 Task: Look for space in Linxi, China from 2nd September, 2023 to 10th September, 2023 for 1 adult in price range Rs.5000 to Rs.16000. Place can be private room with 1  bedroom having 1 bed and 1 bathroom. Property type can be house, flat, guest house, hotel. Booking option can be shelf check-in. Required host language is Chinese (Simplified).
Action: Mouse moved to (434, 130)
Screenshot: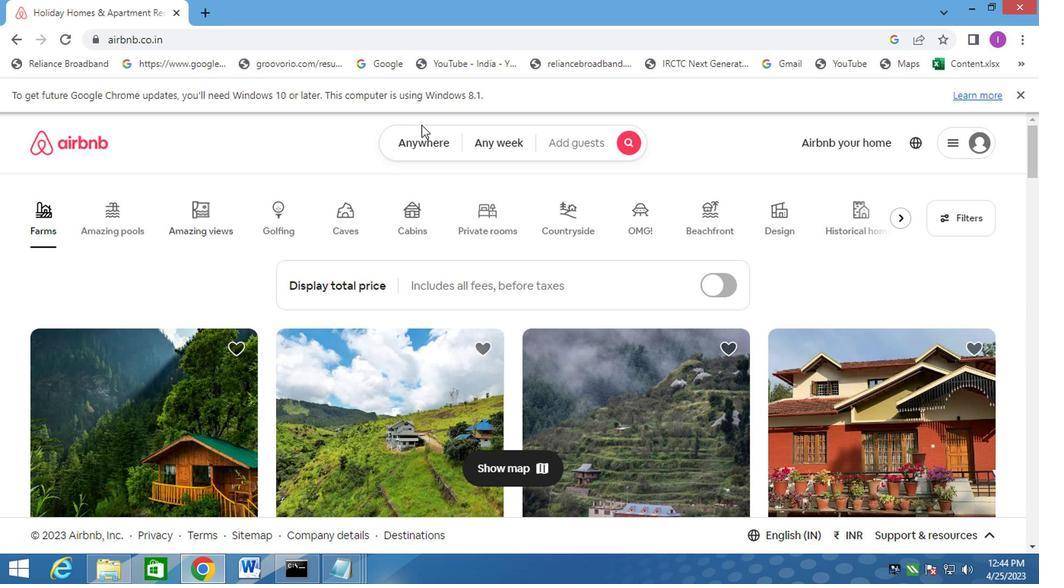 
Action: Mouse pressed left at (434, 130)
Screenshot: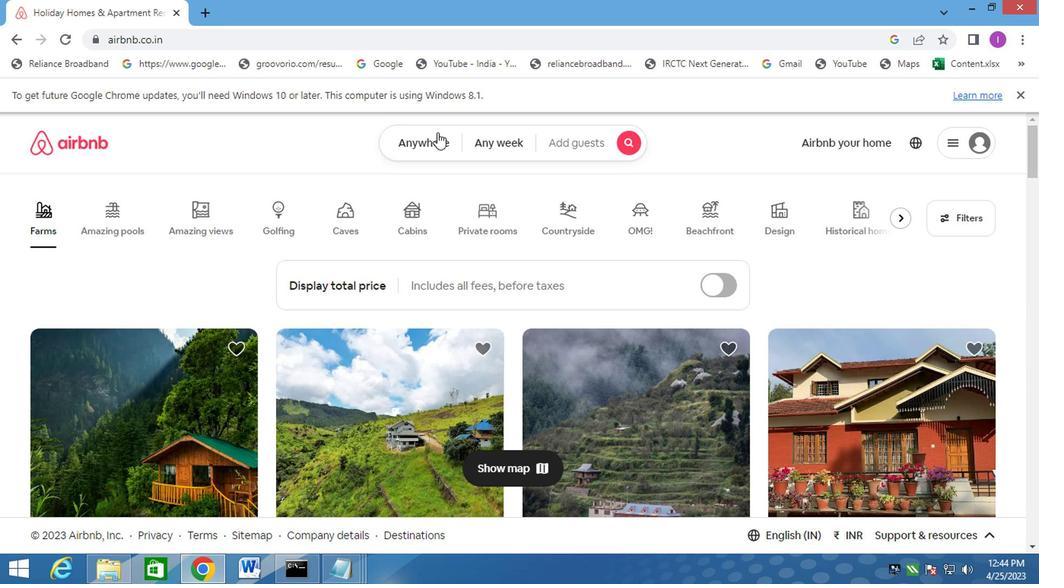 
Action: Mouse moved to (244, 204)
Screenshot: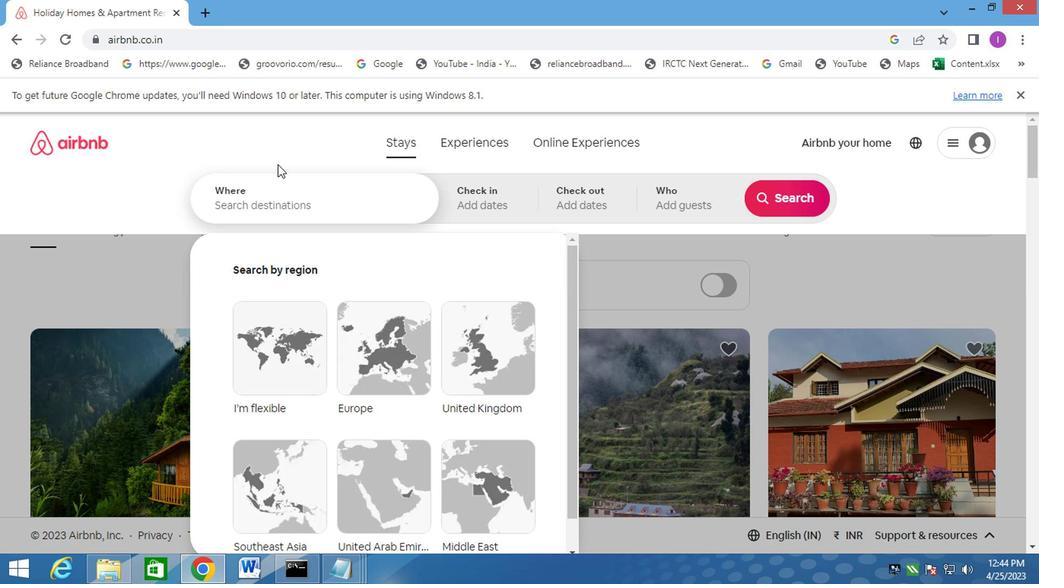
Action: Mouse pressed left at (244, 204)
Screenshot: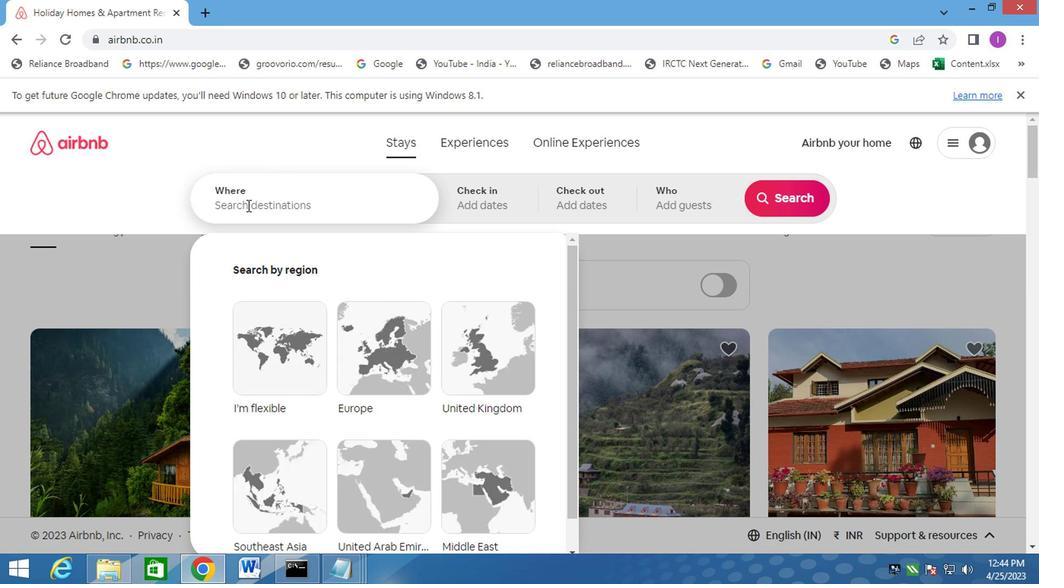 
Action: Mouse moved to (244, 204)
Screenshot: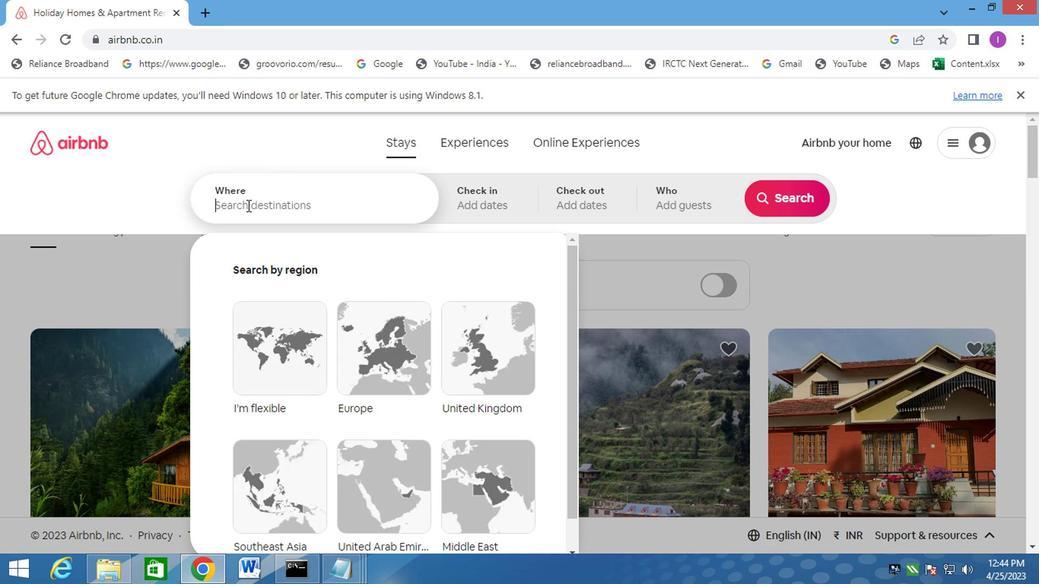 
Action: Key pressed <Key.shift><Key.shift>L
Screenshot: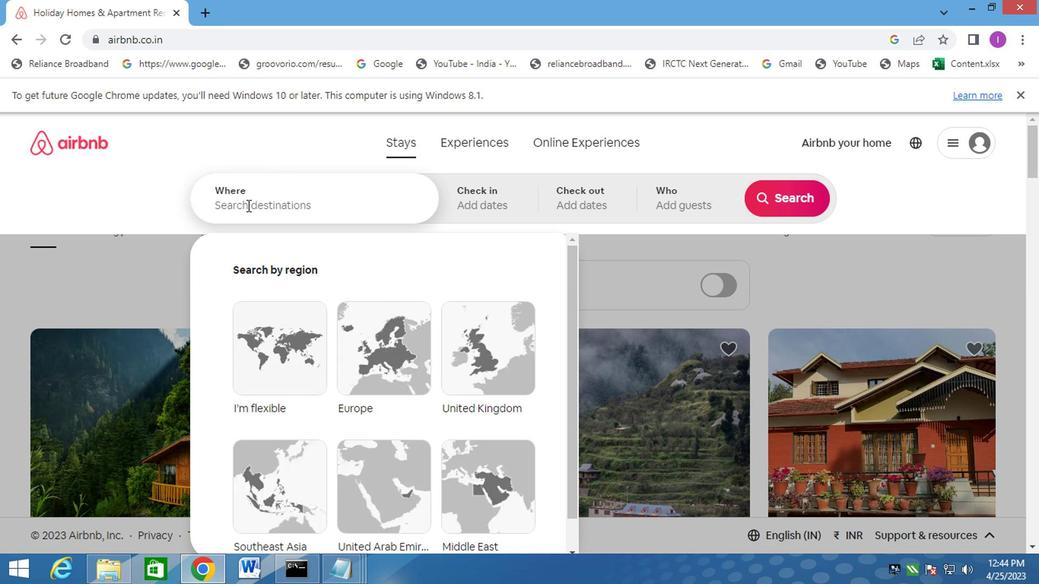 
Action: Mouse moved to (245, 204)
Screenshot: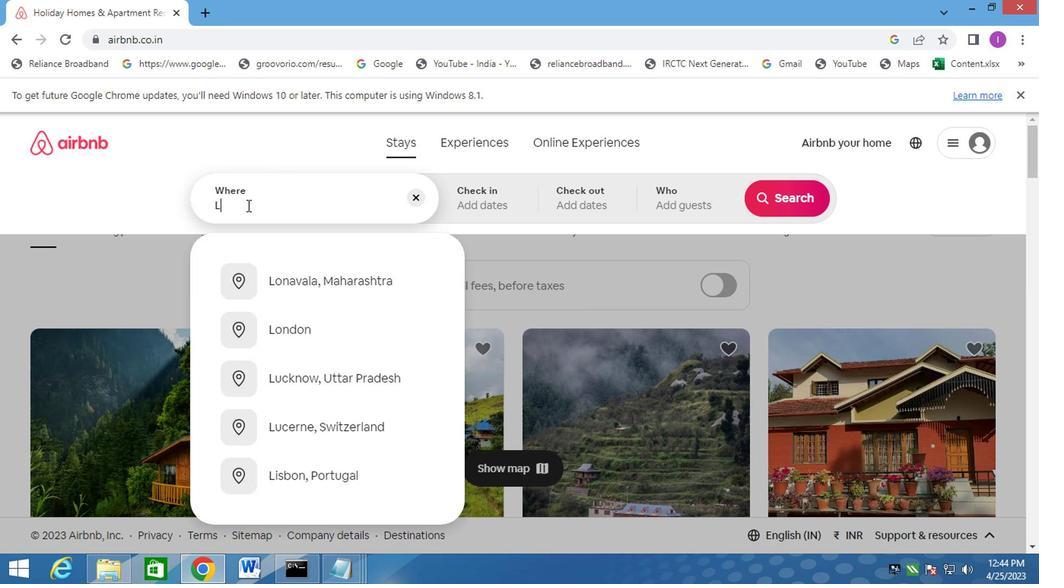 
Action: Key pressed INXI,CHINA
Screenshot: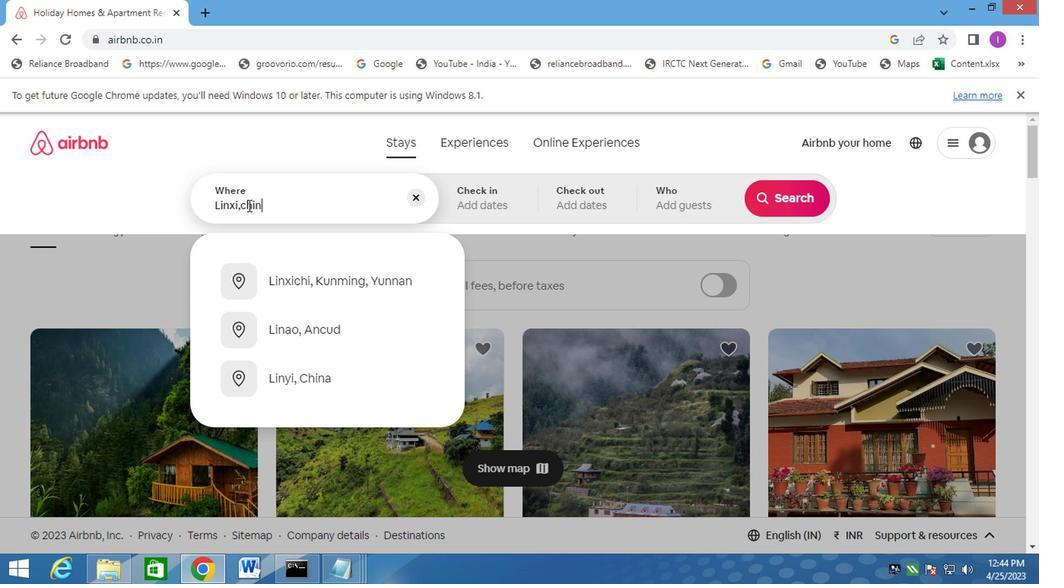 
Action: Mouse moved to (525, 208)
Screenshot: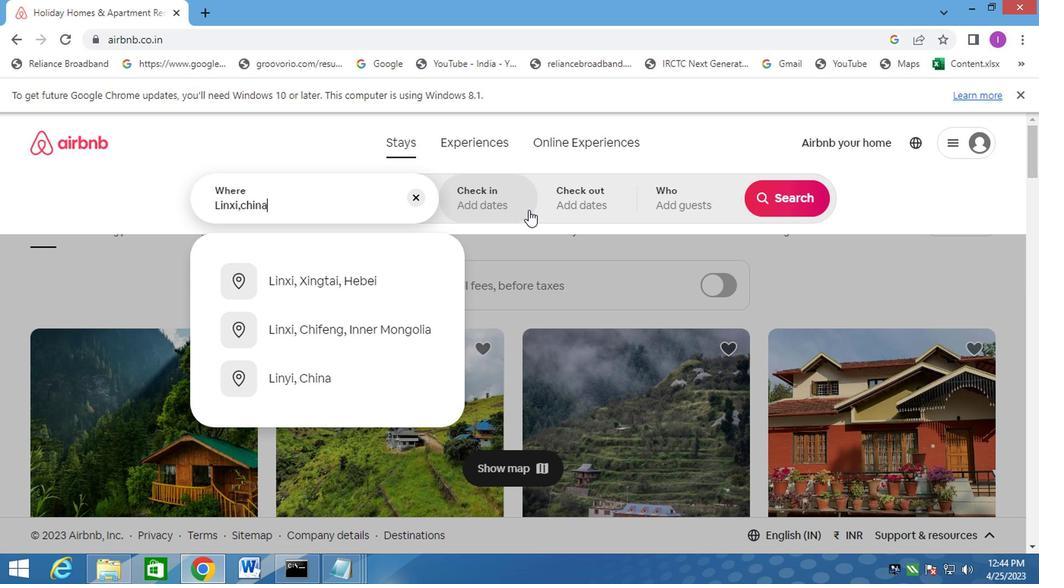 
Action: Mouse pressed left at (525, 208)
Screenshot: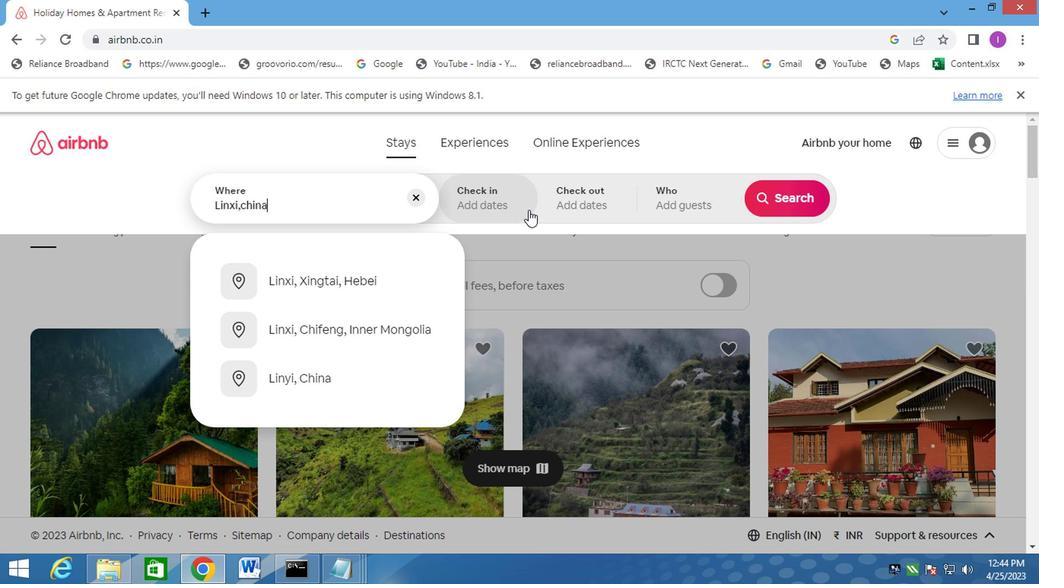 
Action: Mouse moved to (777, 320)
Screenshot: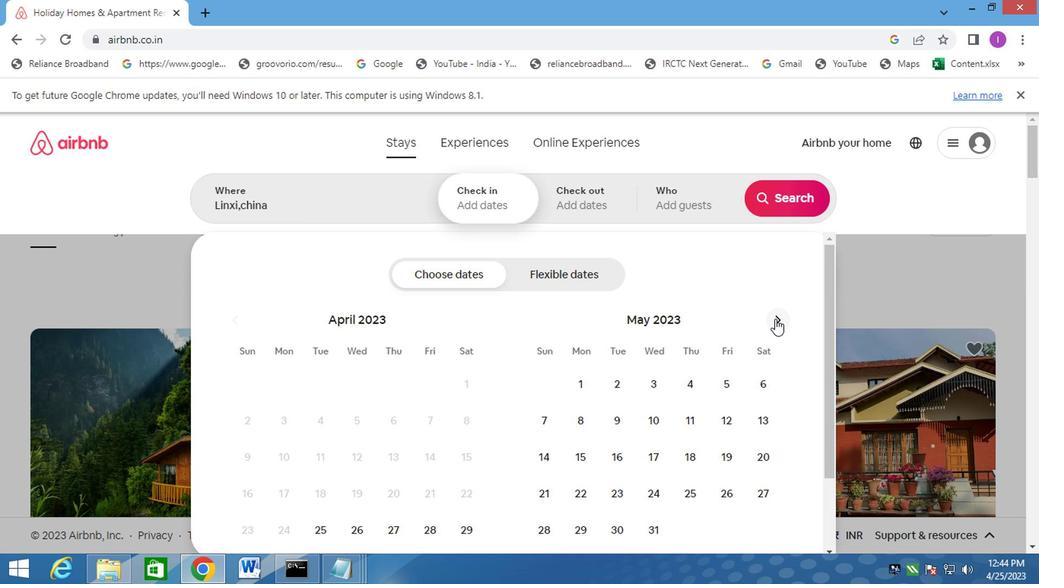 
Action: Mouse pressed left at (777, 320)
Screenshot: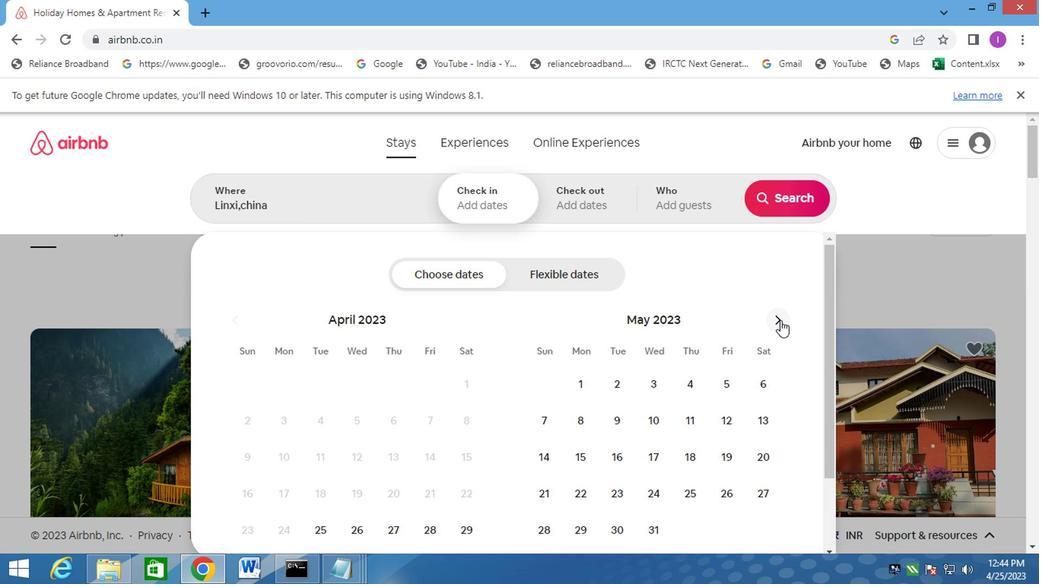
Action: Mouse pressed left at (777, 320)
Screenshot: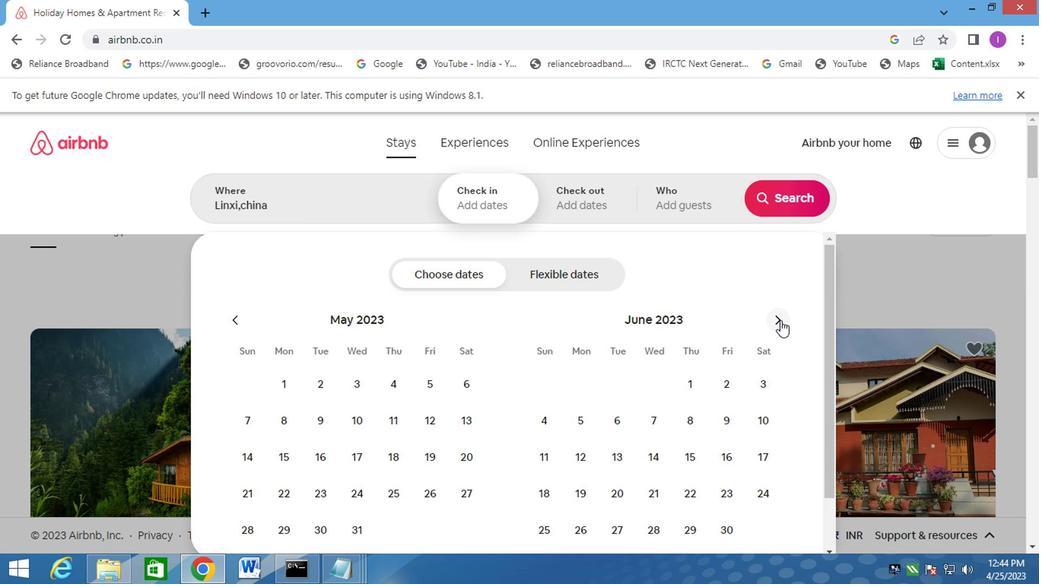 
Action: Mouse moved to (778, 320)
Screenshot: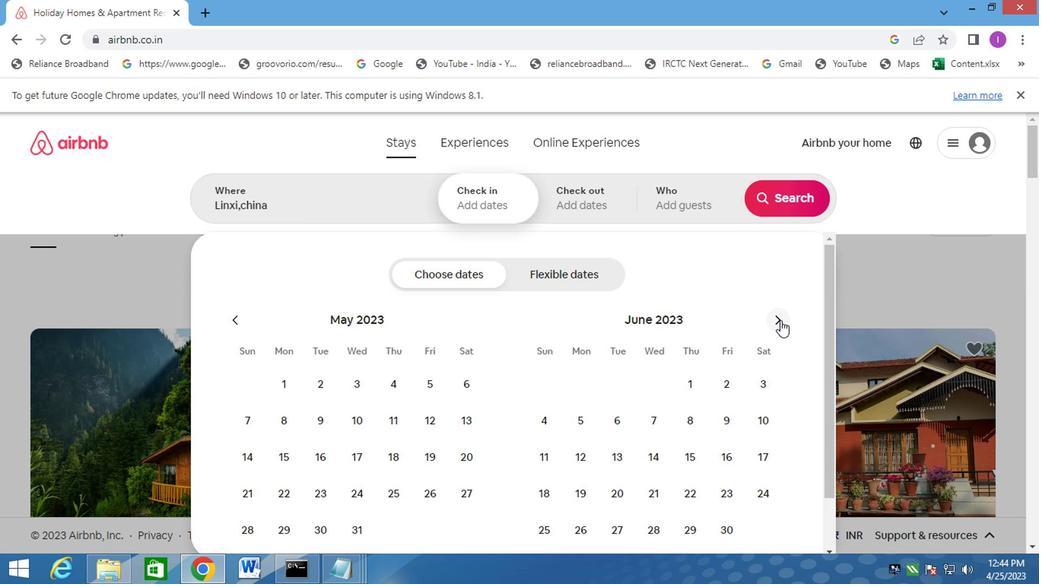 
Action: Mouse pressed left at (778, 320)
Screenshot: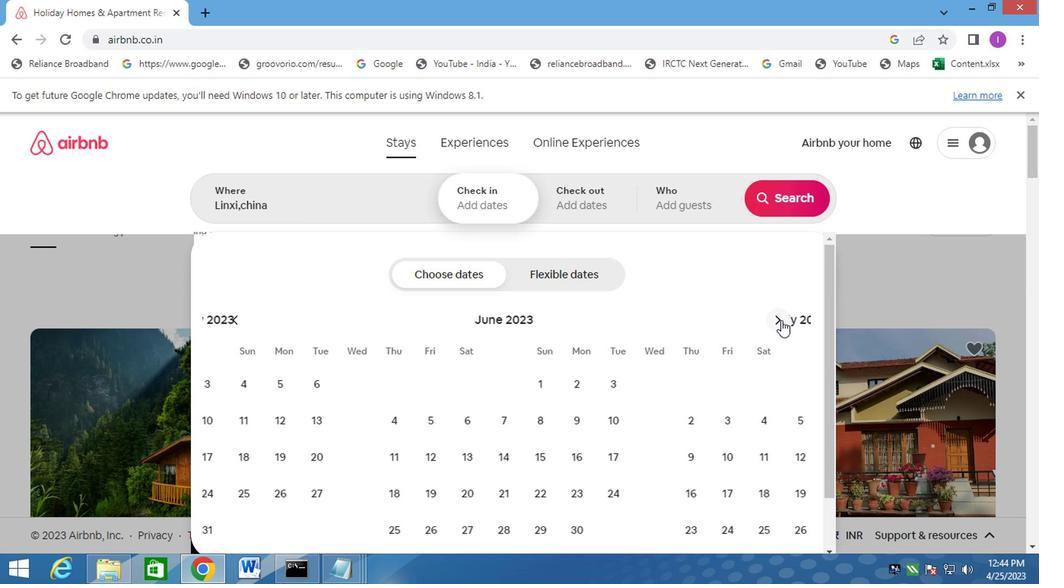 
Action: Mouse pressed left at (778, 320)
Screenshot: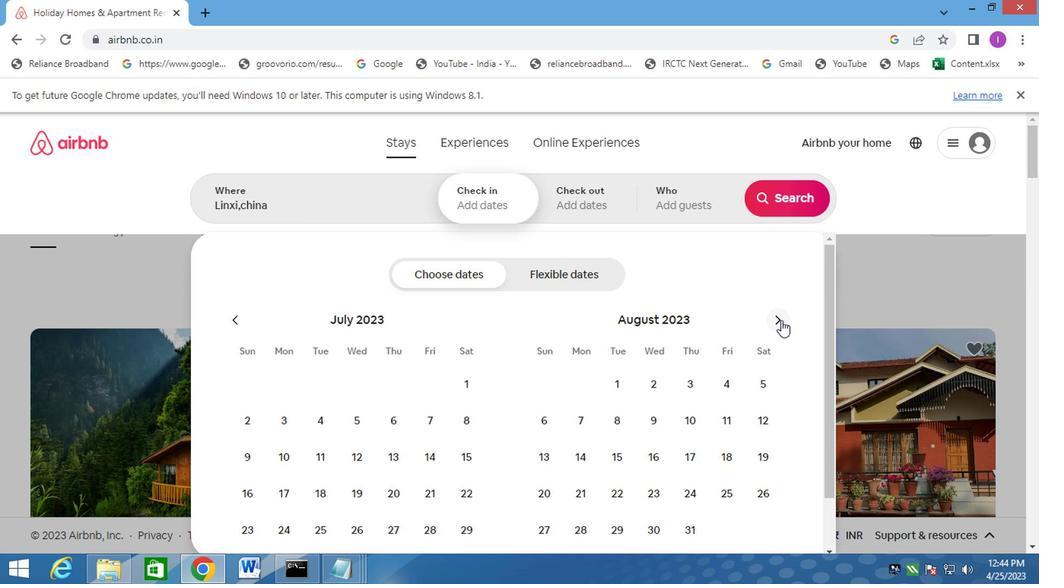 
Action: Mouse moved to (769, 387)
Screenshot: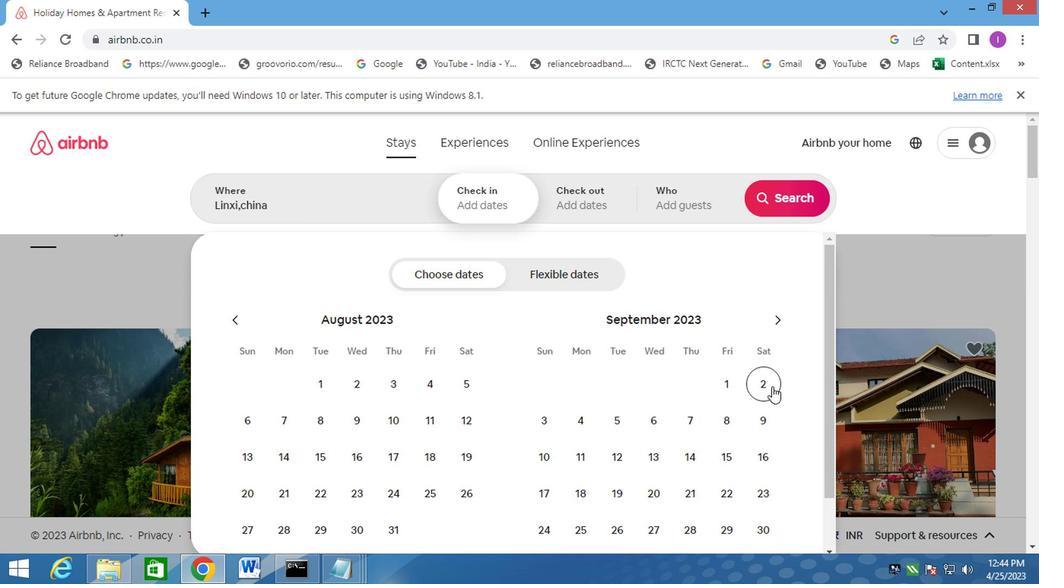 
Action: Mouse pressed left at (769, 387)
Screenshot: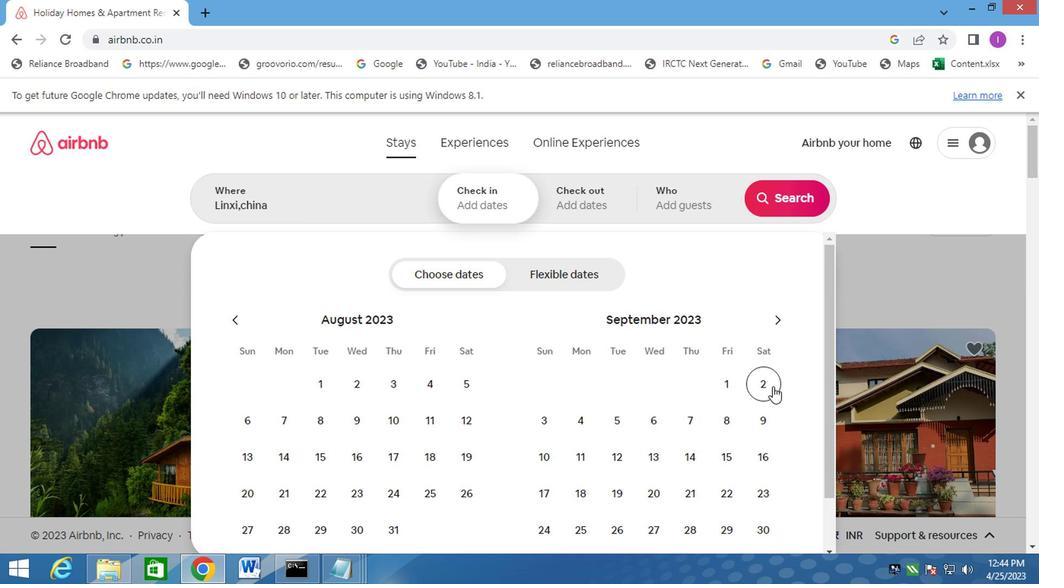 
Action: Mouse moved to (541, 467)
Screenshot: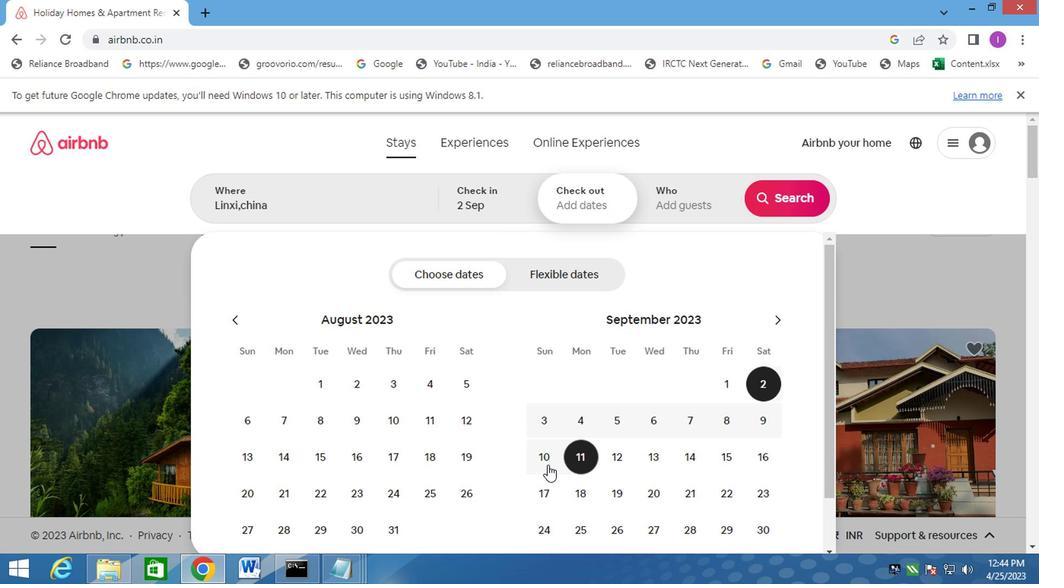 
Action: Mouse pressed left at (541, 467)
Screenshot: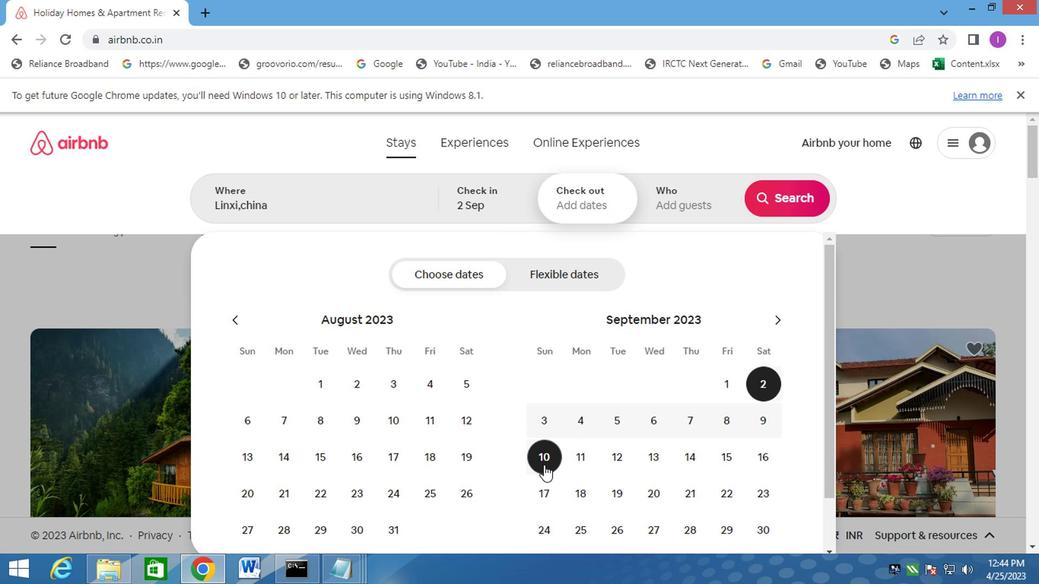 
Action: Mouse moved to (688, 204)
Screenshot: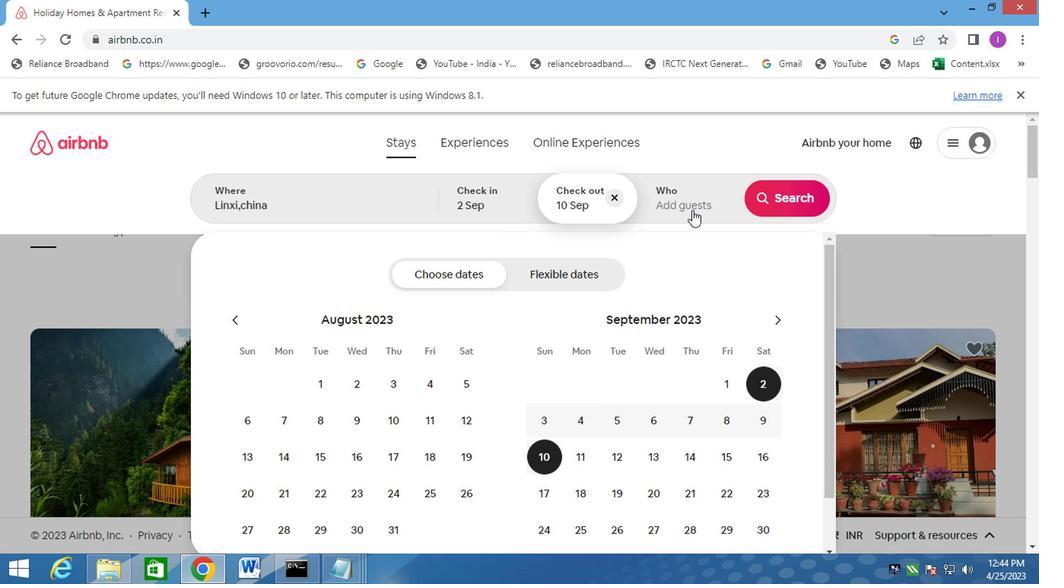 
Action: Mouse pressed left at (688, 204)
Screenshot: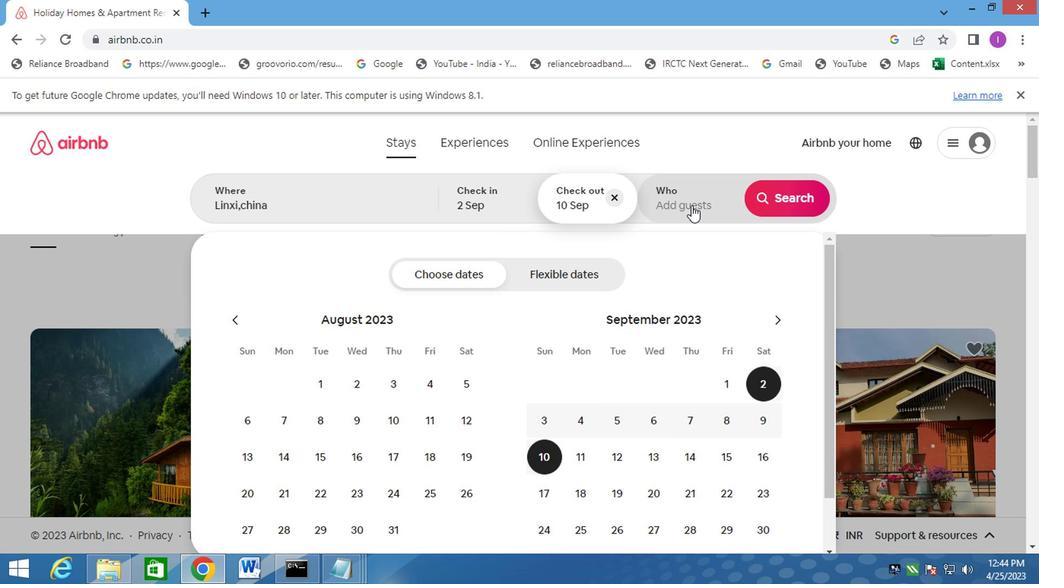 
Action: Mouse moved to (786, 281)
Screenshot: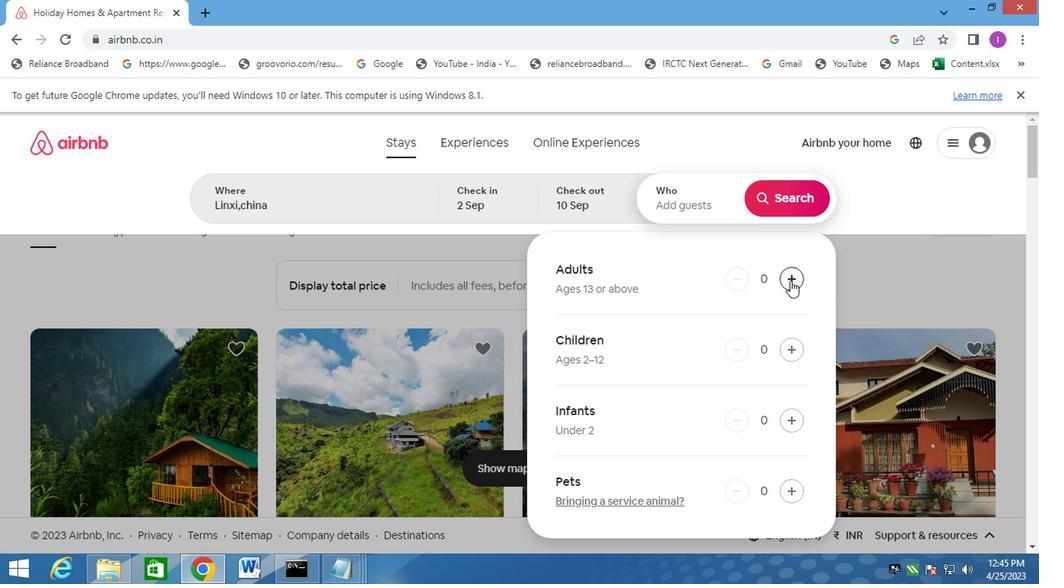 
Action: Mouse pressed left at (786, 281)
Screenshot: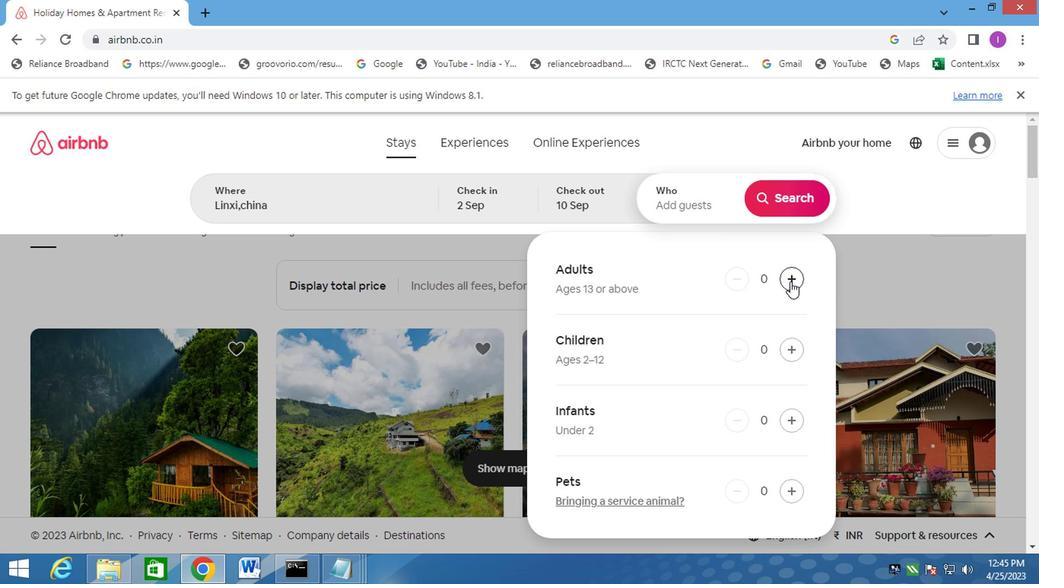 
Action: Mouse moved to (776, 198)
Screenshot: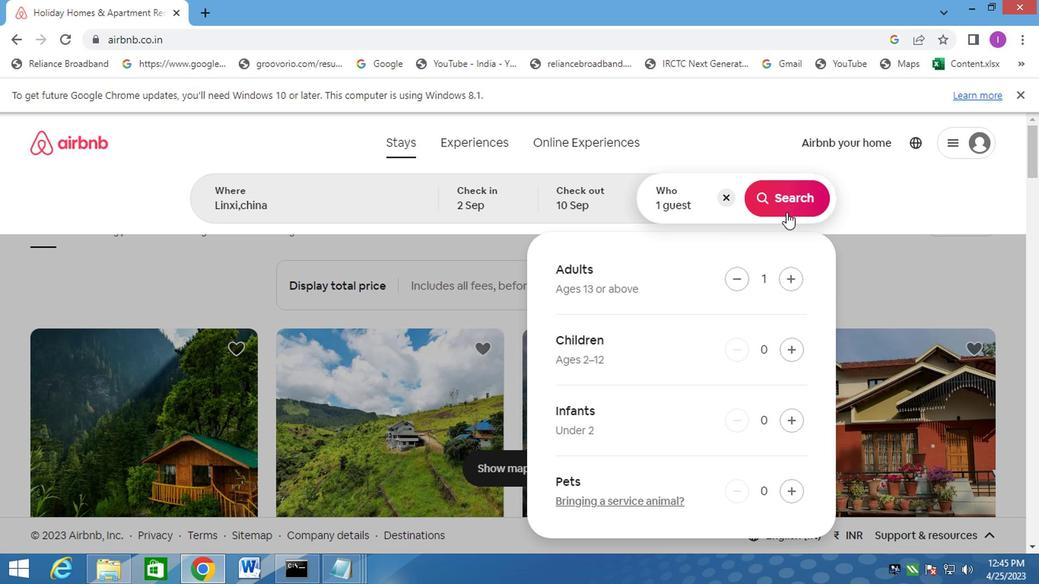 
Action: Mouse pressed left at (776, 198)
Screenshot: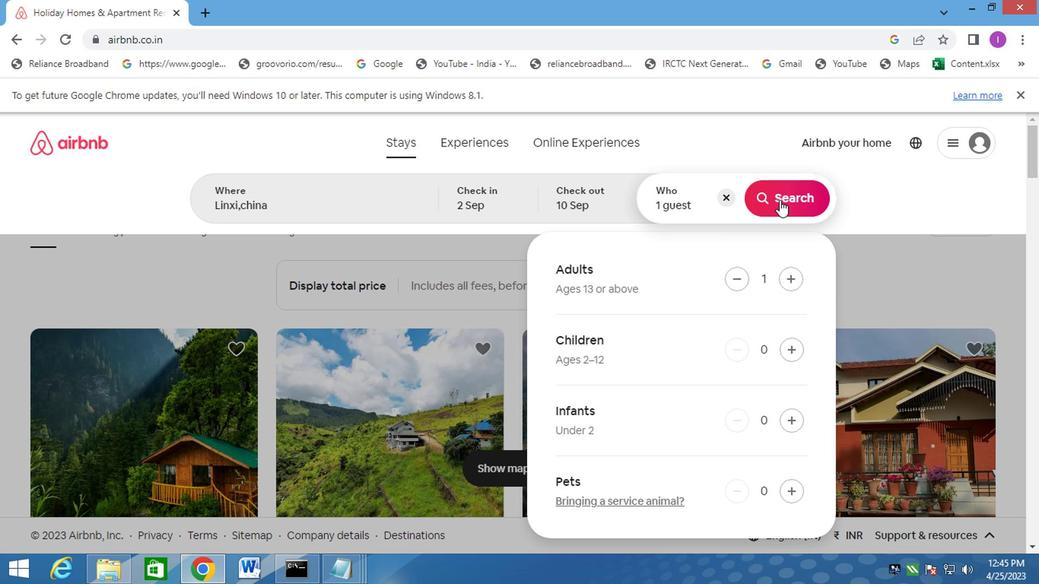 
Action: Mouse moved to (971, 199)
Screenshot: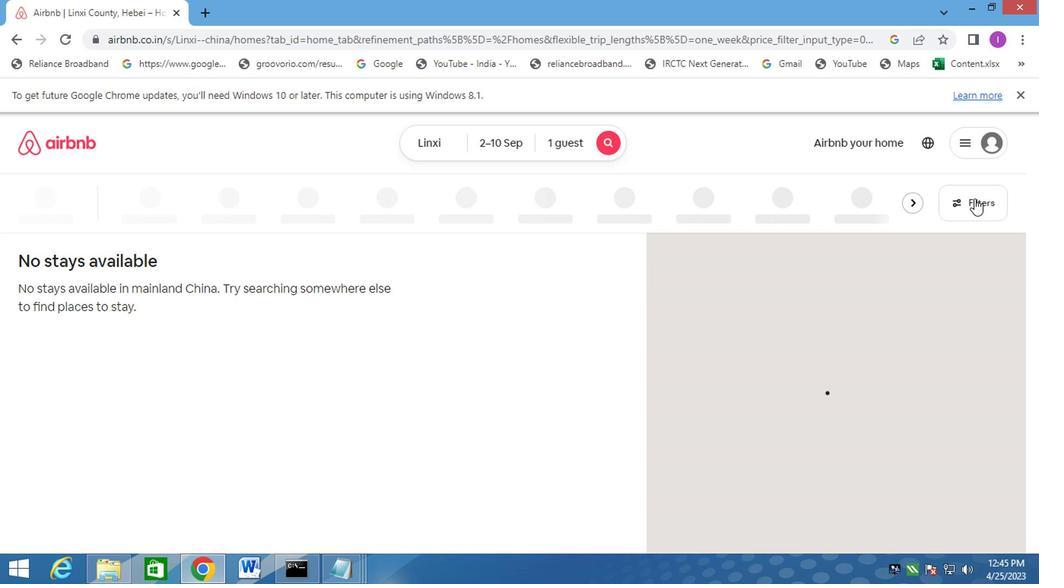 
Action: Mouse pressed left at (971, 199)
Screenshot: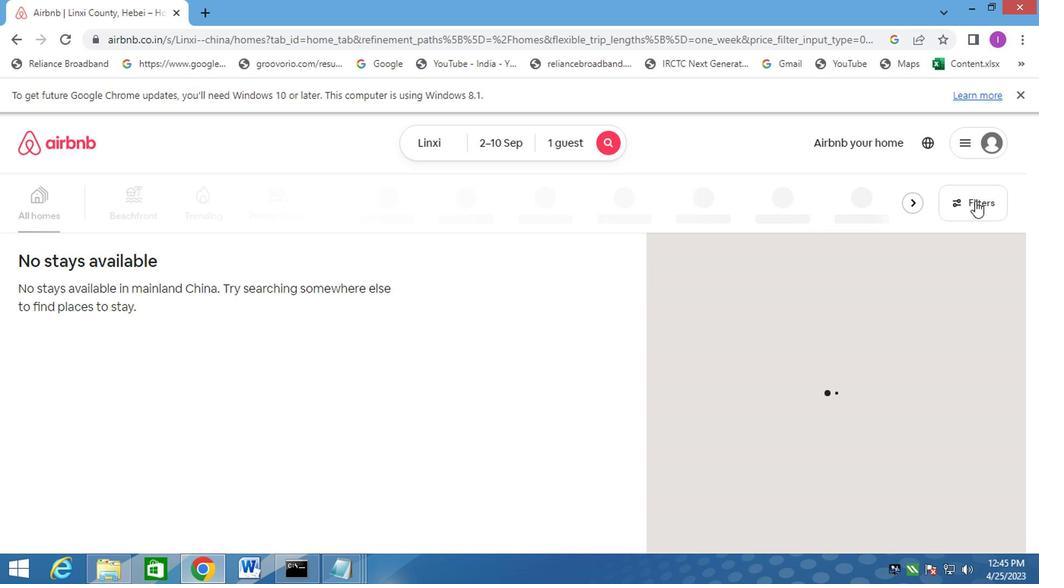 
Action: Mouse moved to (315, 294)
Screenshot: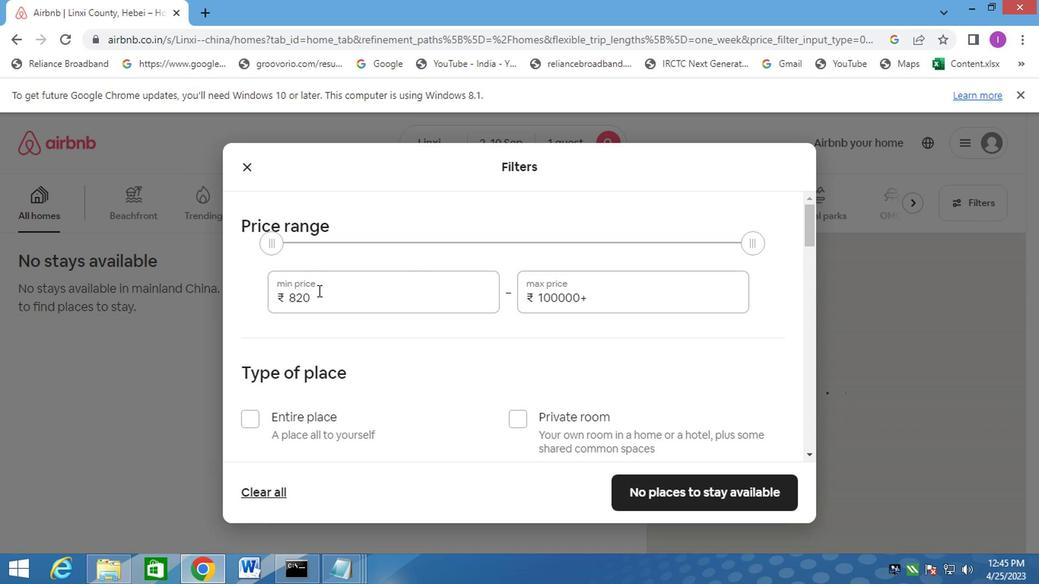 
Action: Mouse pressed left at (315, 294)
Screenshot: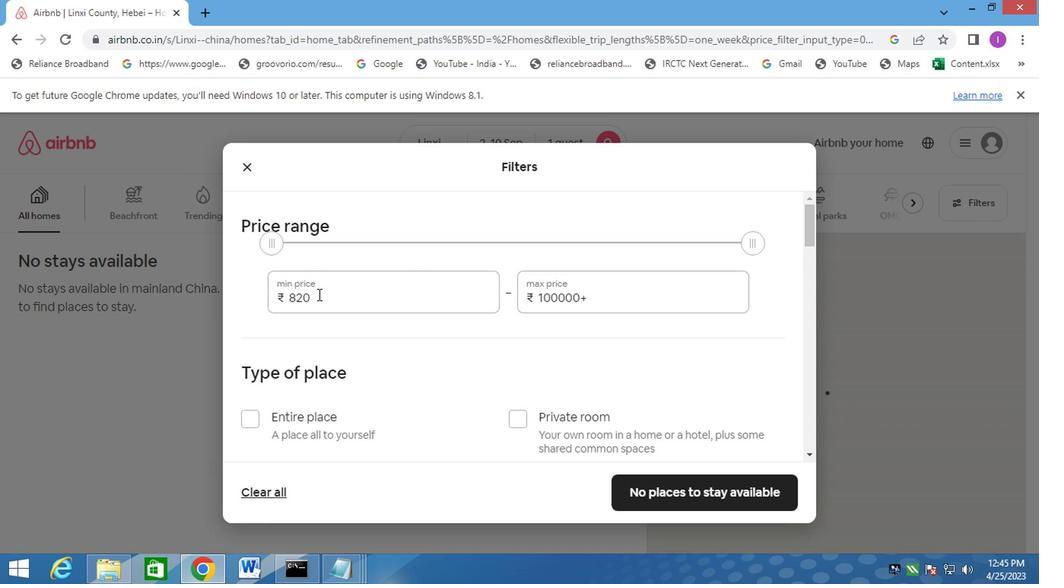 
Action: Mouse moved to (307, 296)
Screenshot: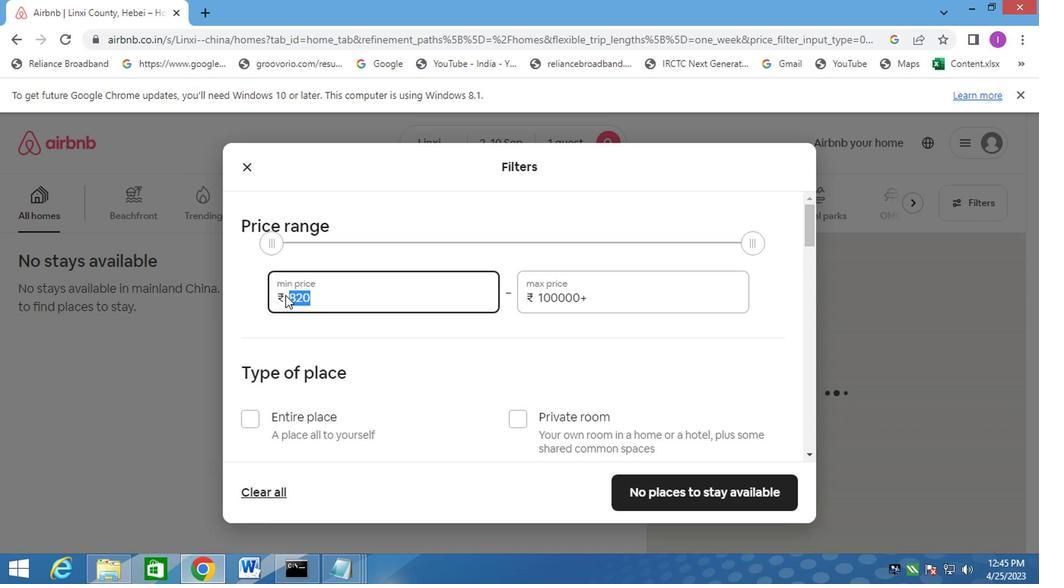 
Action: Key pressed 5000
Screenshot: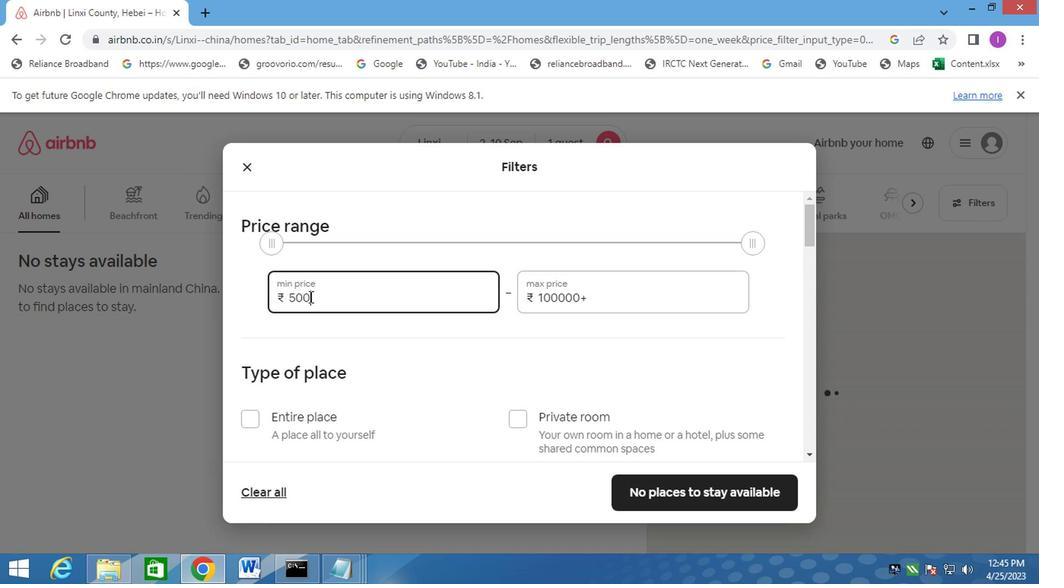 
Action: Mouse moved to (594, 294)
Screenshot: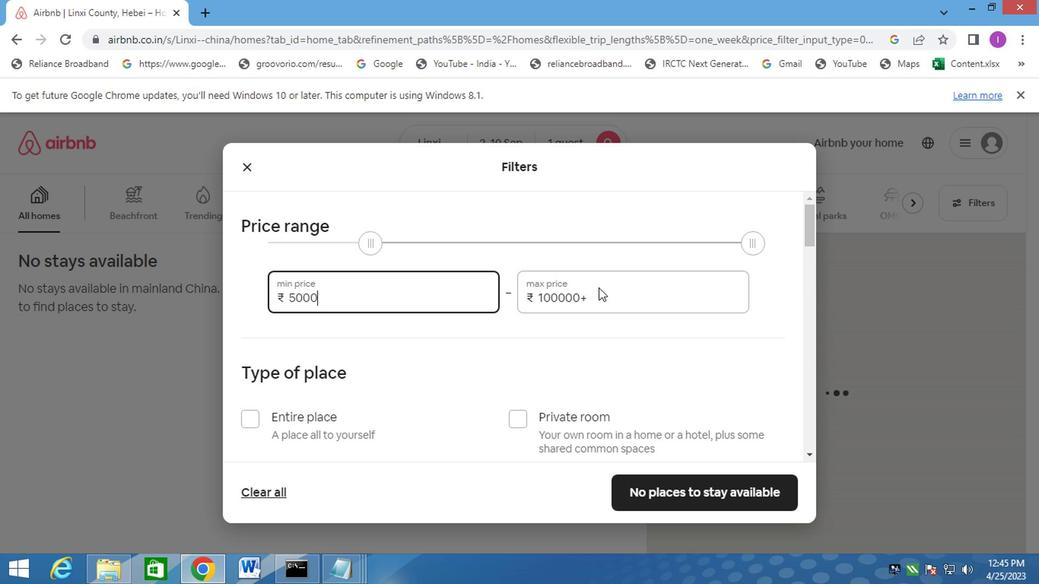 
Action: Mouse pressed left at (594, 294)
Screenshot: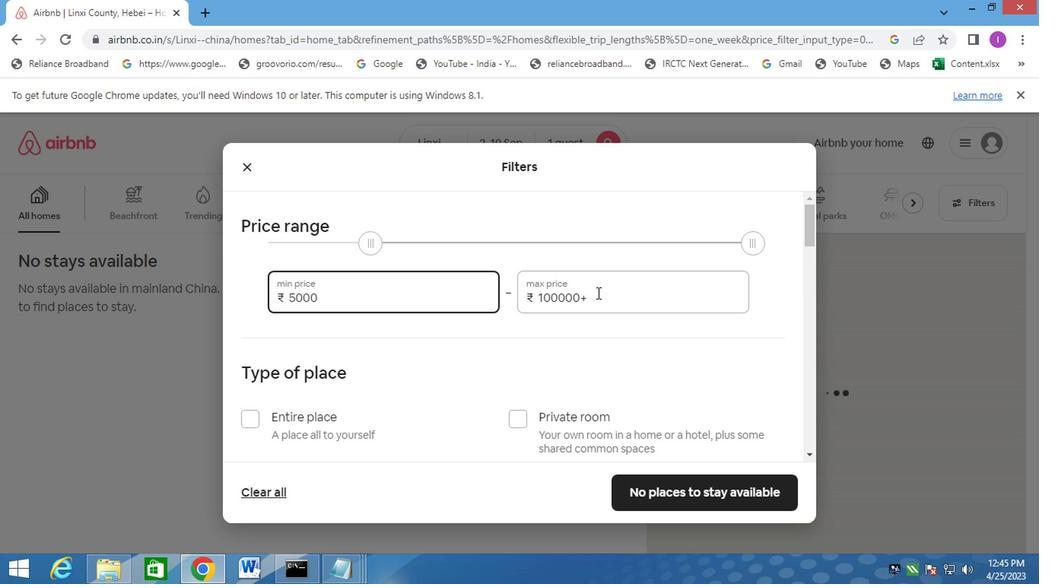 
Action: Mouse moved to (520, 302)
Screenshot: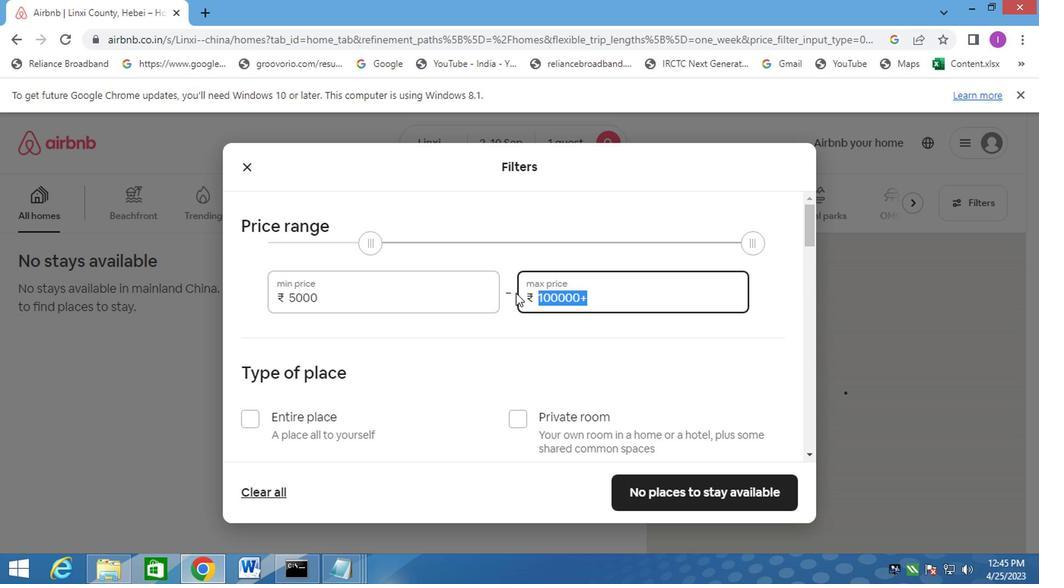 
Action: Key pressed 16000
Screenshot: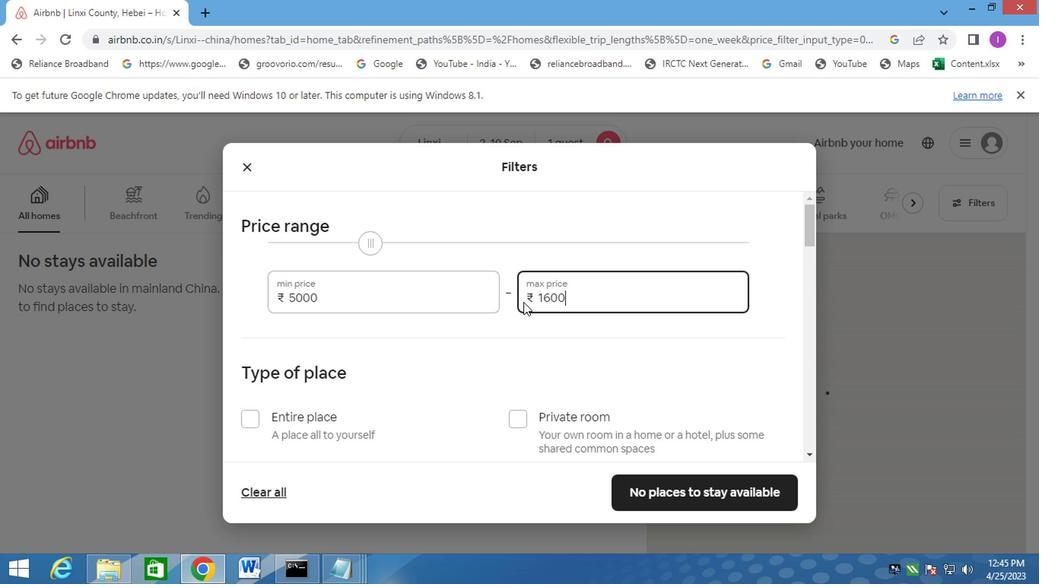 
Action: Mouse moved to (340, 351)
Screenshot: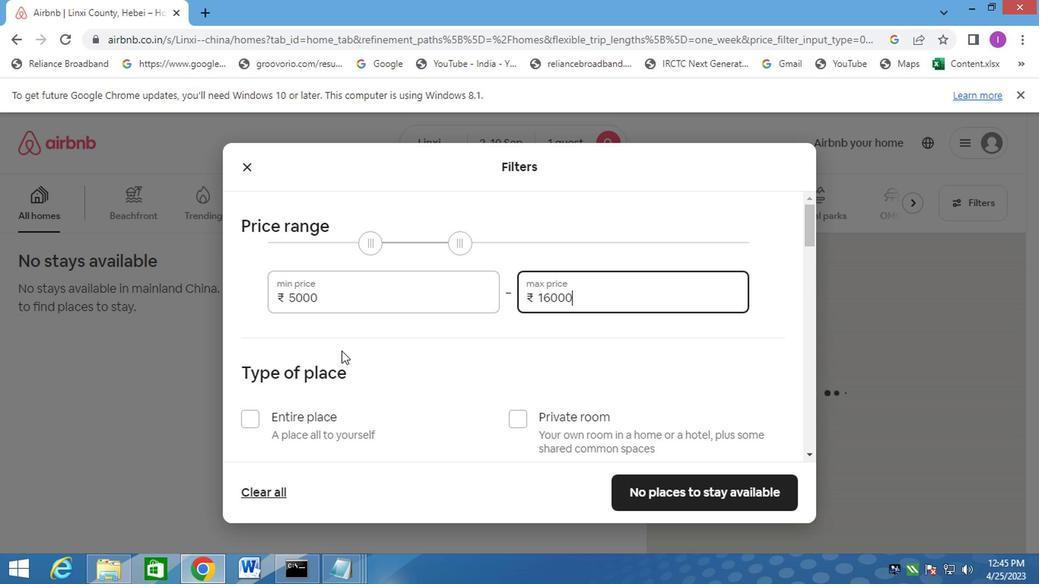 
Action: Mouse scrolled (340, 350) with delta (0, 0)
Screenshot: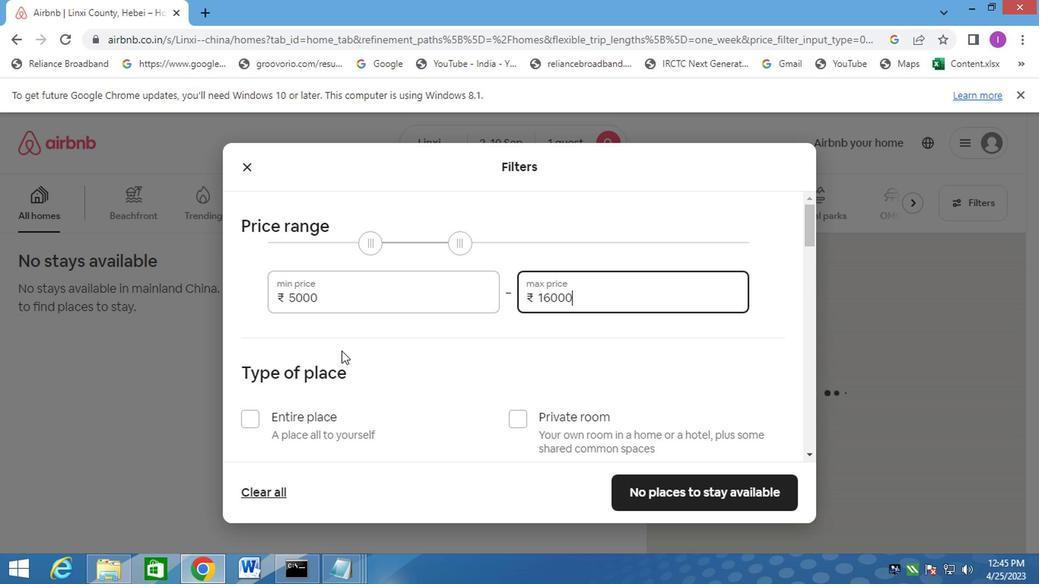 
Action: Mouse moved to (514, 337)
Screenshot: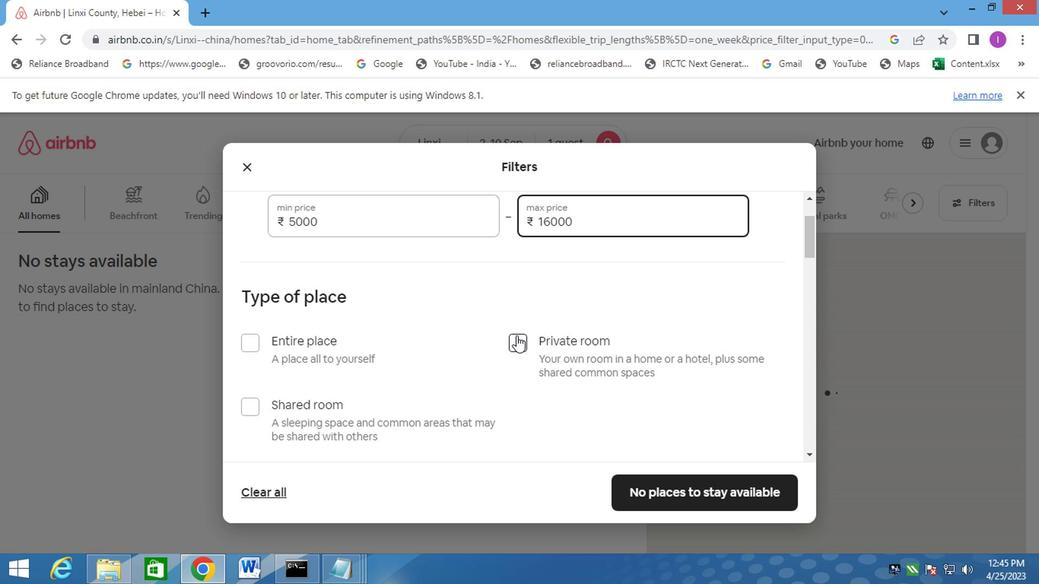
Action: Mouse pressed left at (514, 337)
Screenshot: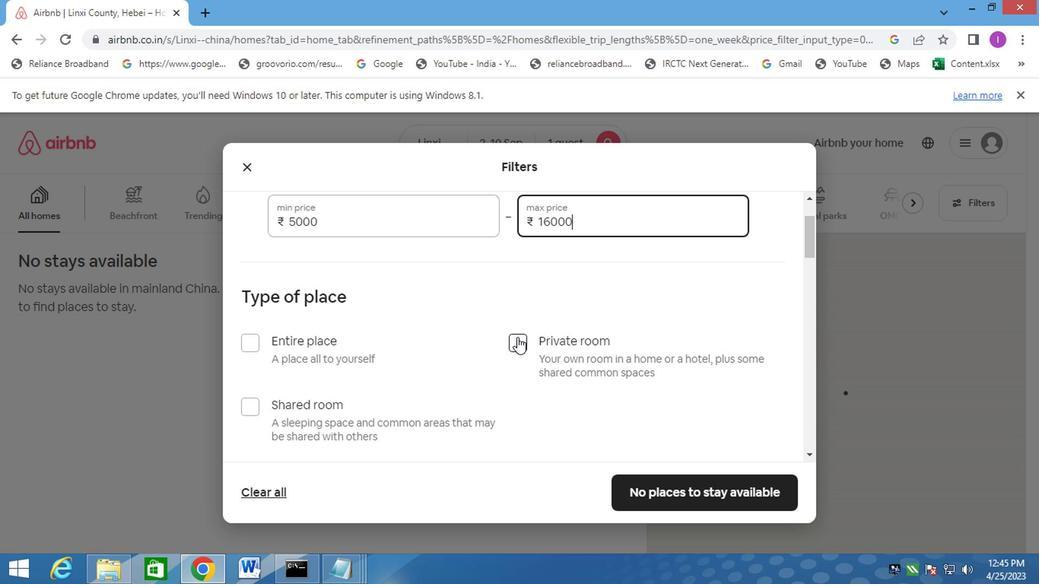 
Action: Mouse moved to (493, 420)
Screenshot: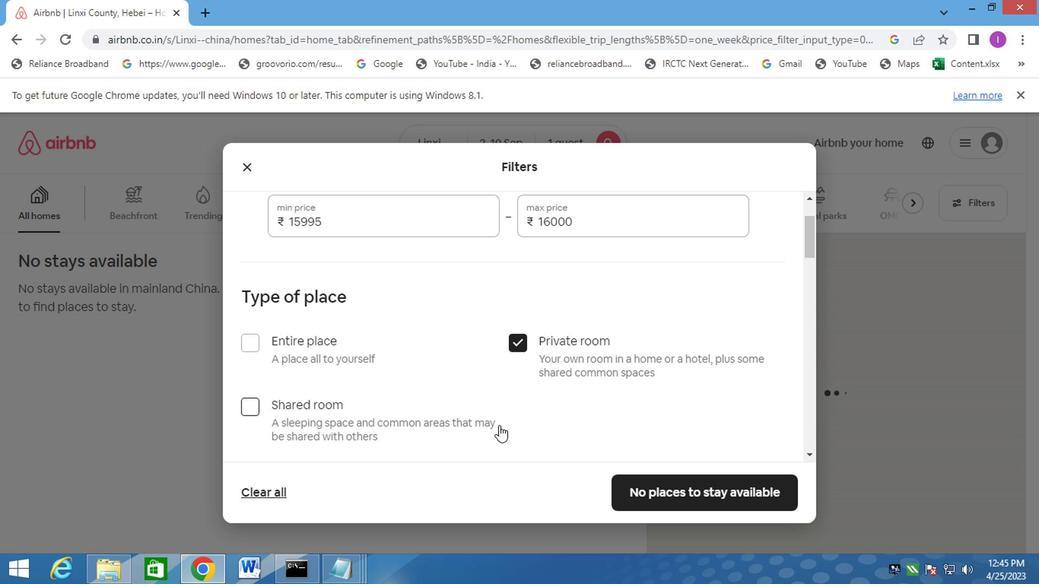 
Action: Mouse scrolled (493, 420) with delta (0, 0)
Screenshot: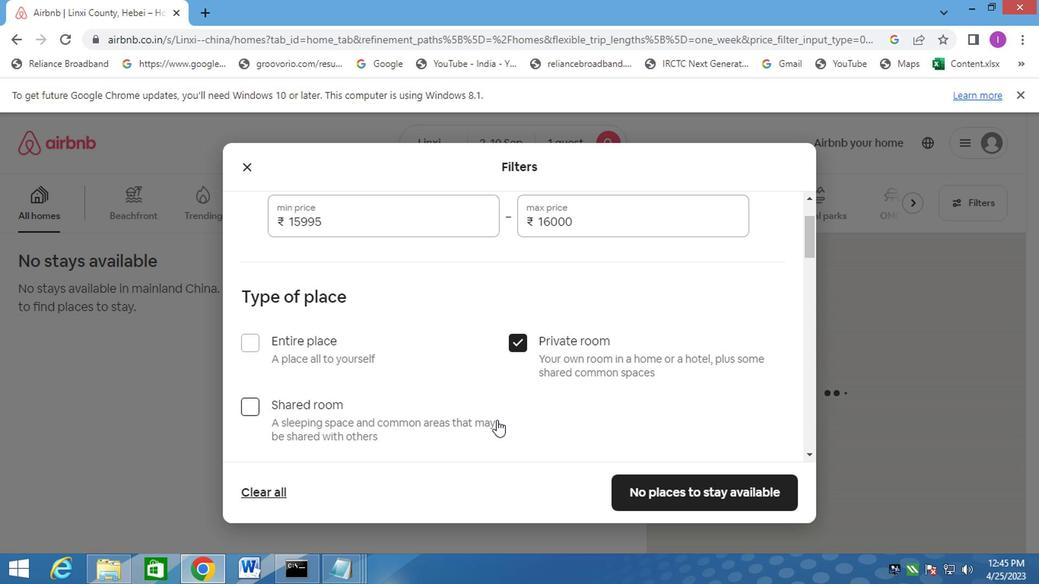 
Action: Mouse moved to (492, 420)
Screenshot: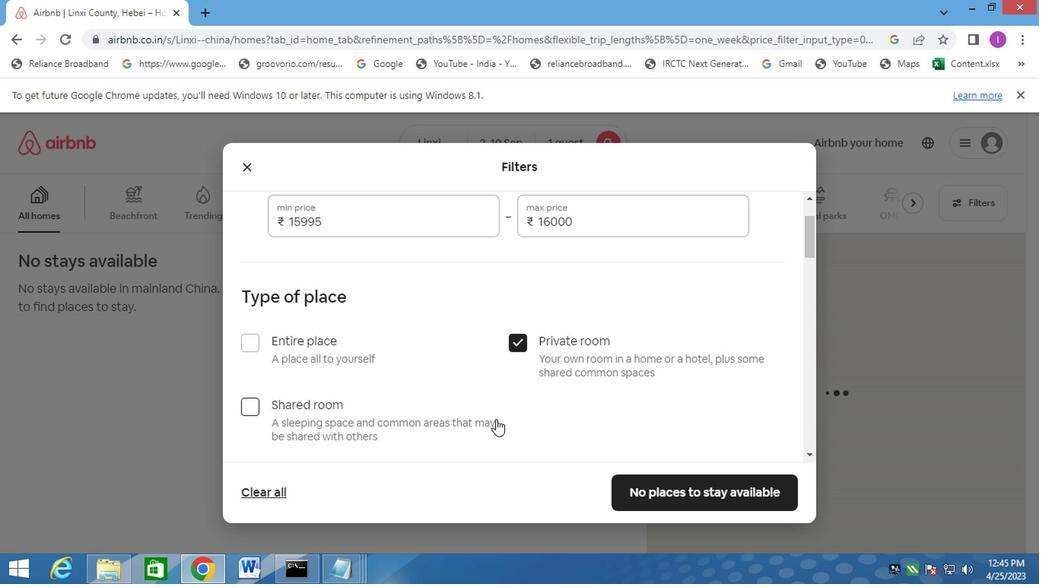 
Action: Mouse scrolled (492, 419) with delta (0, 0)
Screenshot: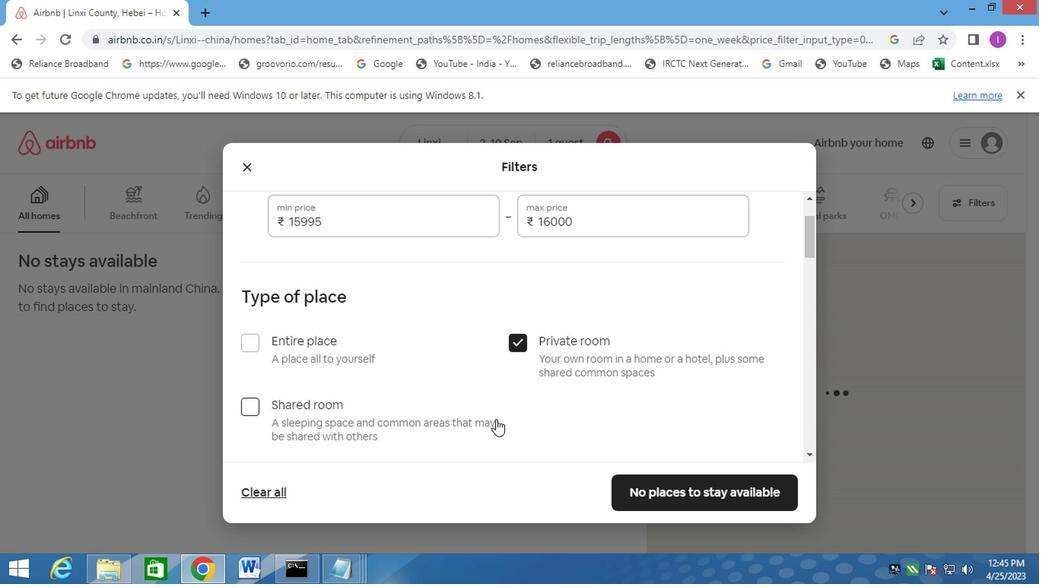 
Action: Mouse scrolled (492, 419) with delta (0, 0)
Screenshot: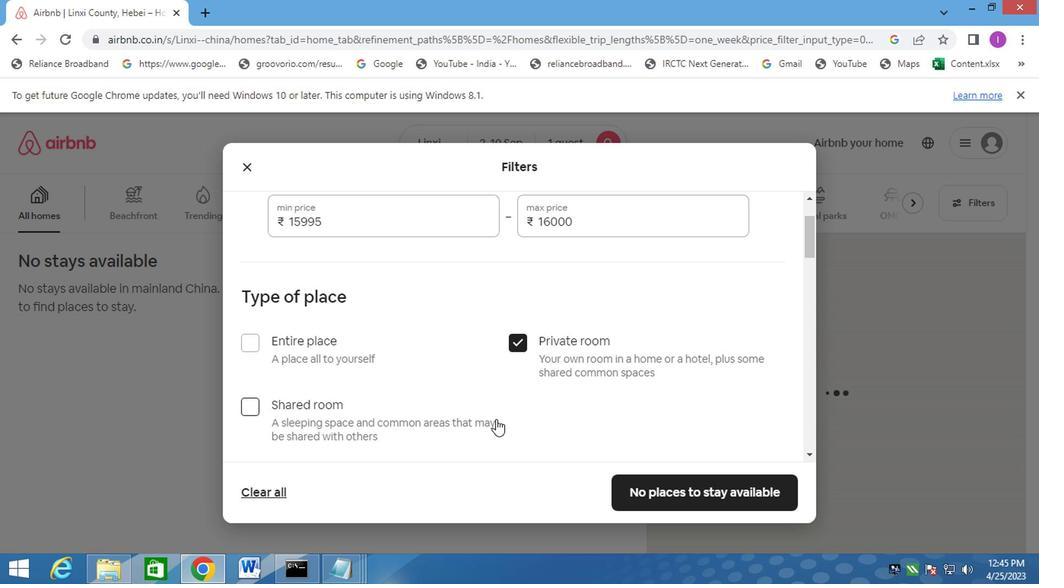
Action: Mouse moved to (334, 365)
Screenshot: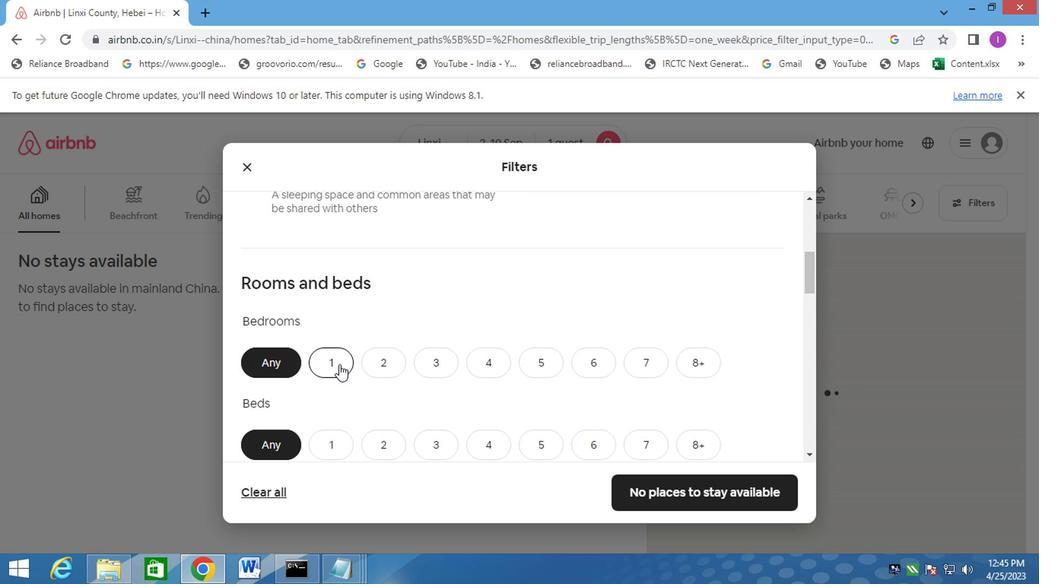 
Action: Mouse pressed left at (334, 365)
Screenshot: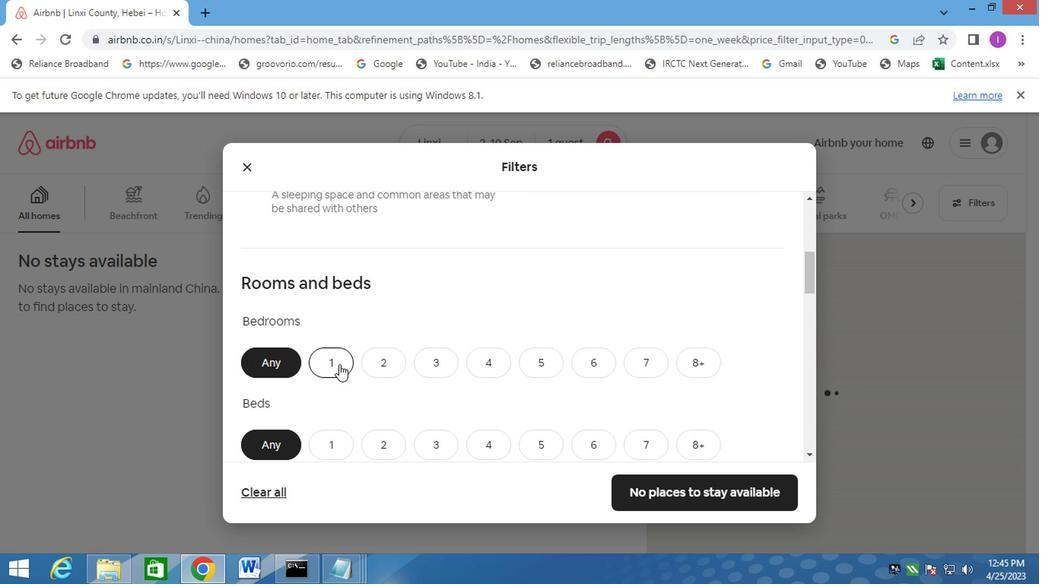 
Action: Mouse moved to (372, 370)
Screenshot: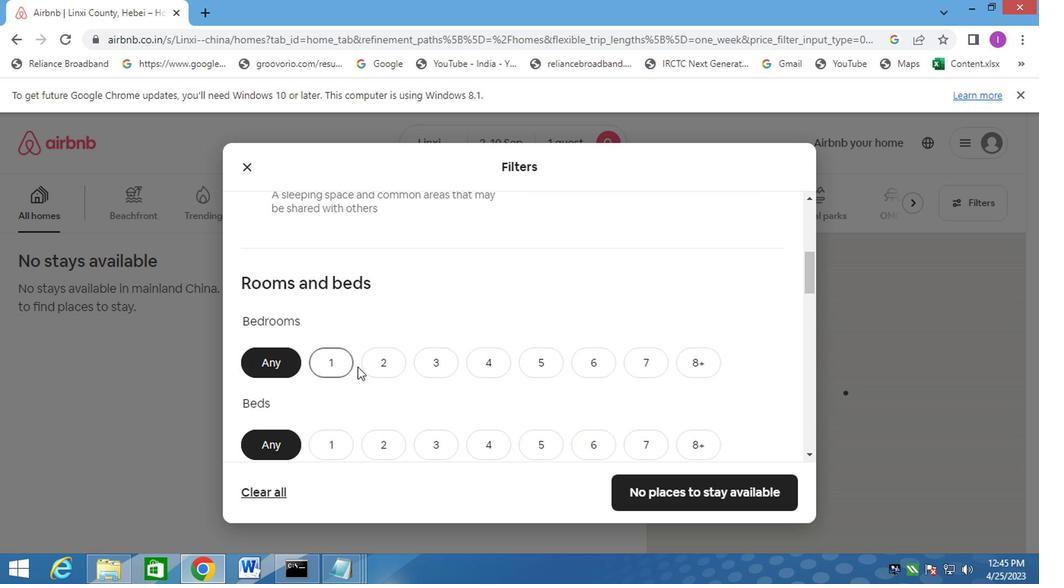
Action: Mouse scrolled (372, 369) with delta (0, -1)
Screenshot: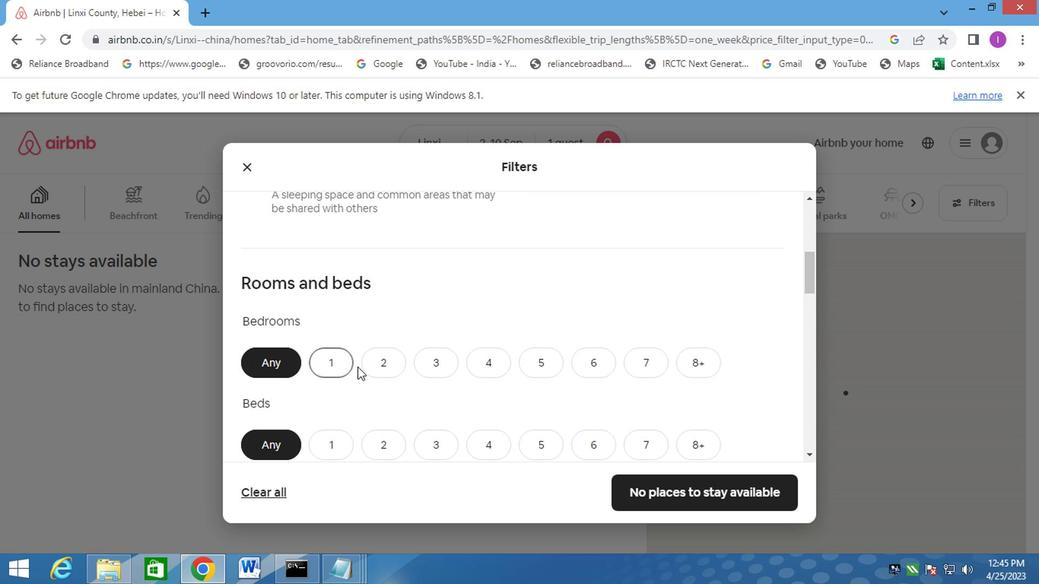 
Action: Mouse moved to (372, 372)
Screenshot: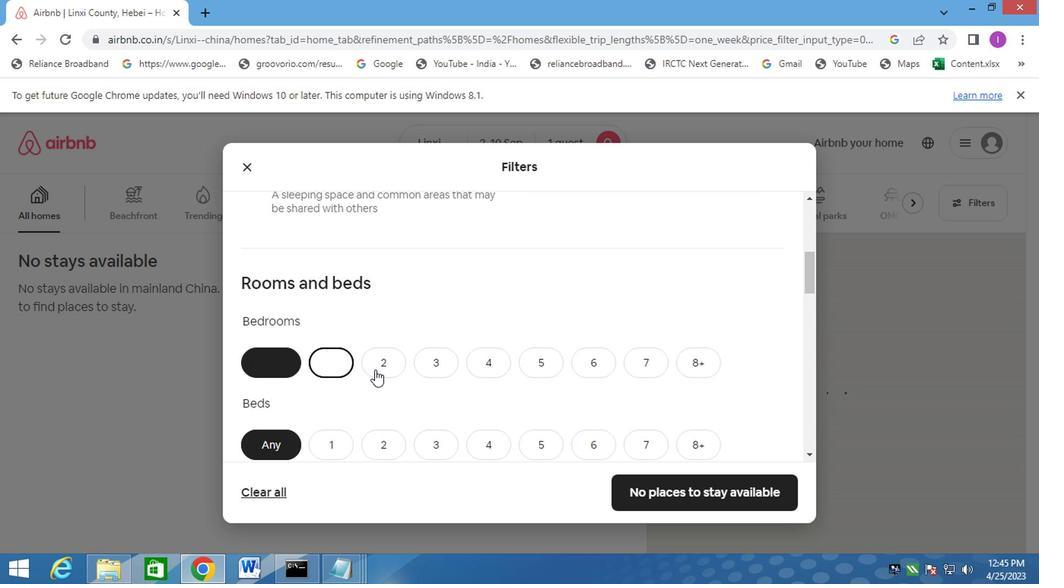
Action: Mouse scrolled (372, 371) with delta (0, -1)
Screenshot: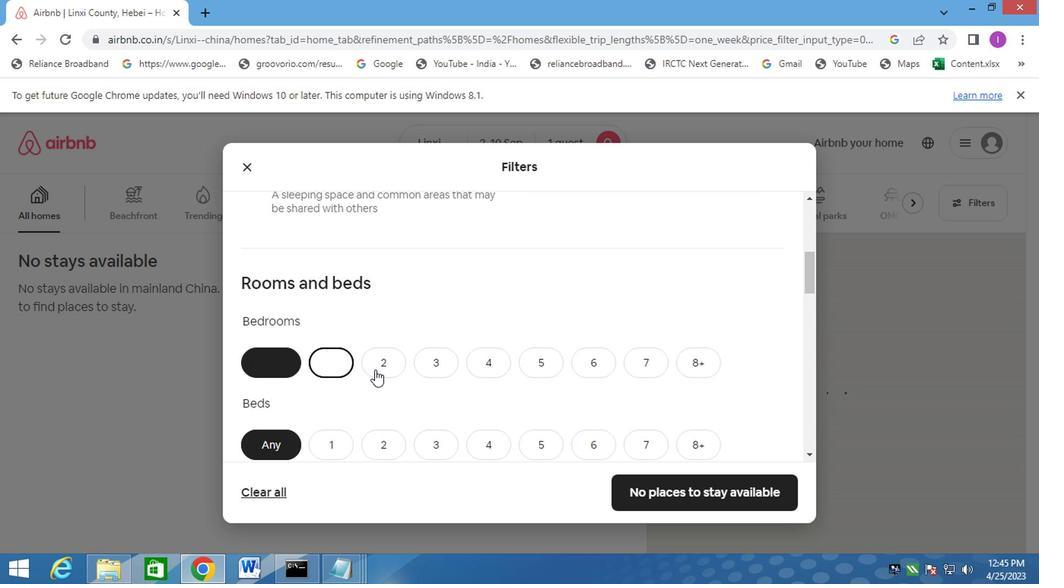 
Action: Mouse moved to (324, 300)
Screenshot: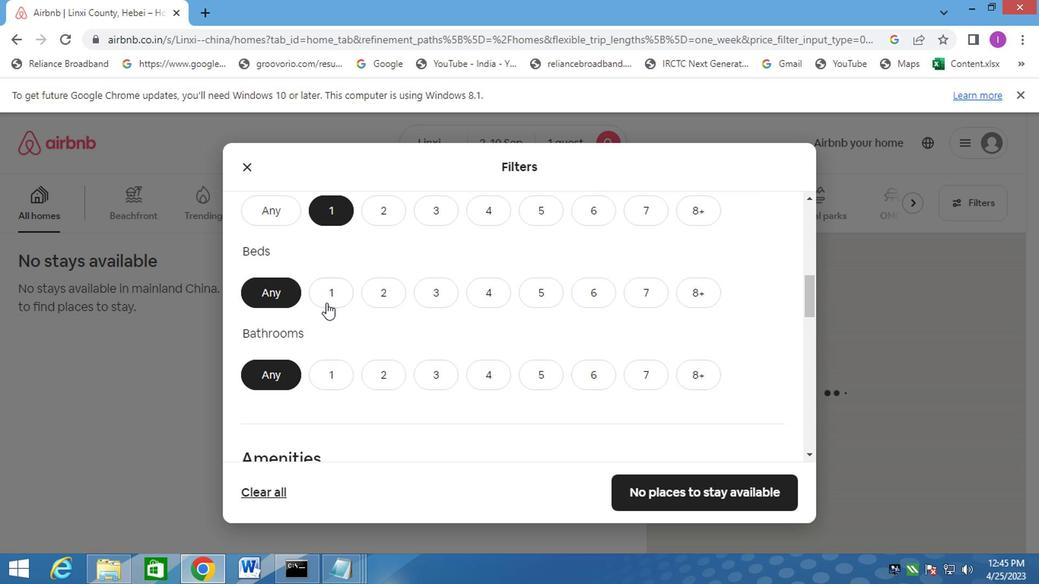 
Action: Mouse pressed left at (324, 300)
Screenshot: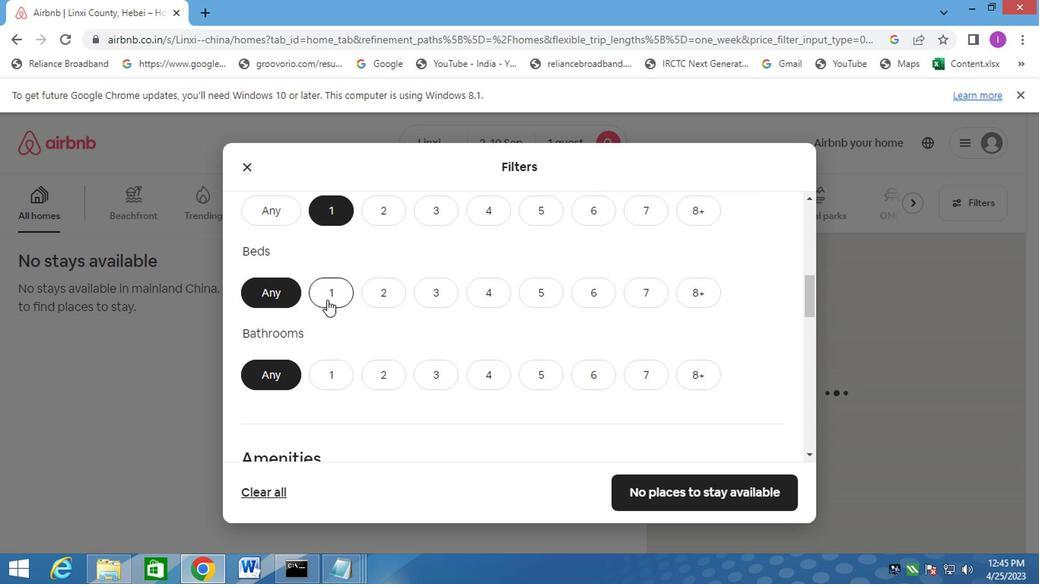 
Action: Mouse moved to (329, 366)
Screenshot: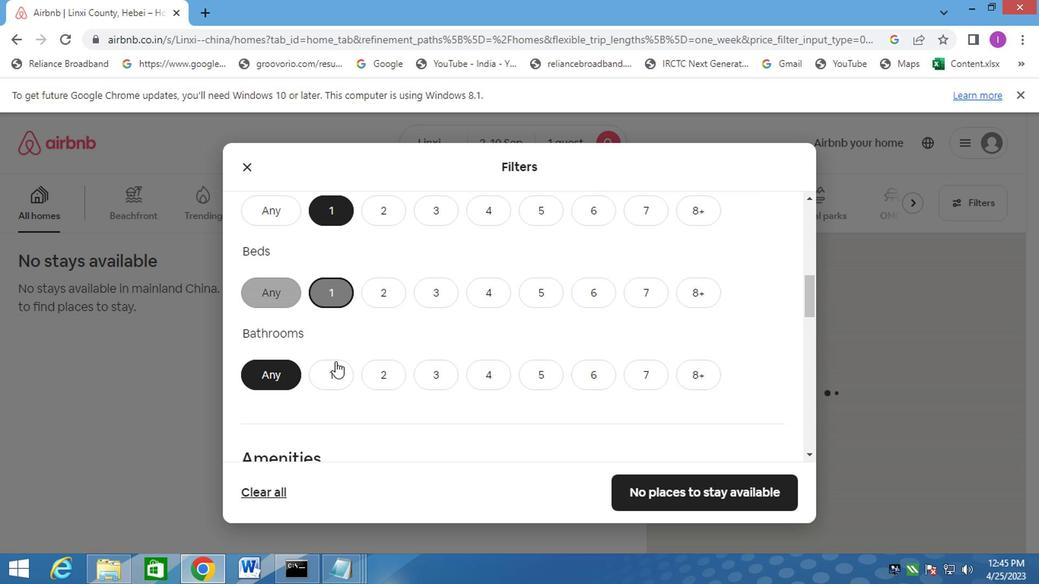 
Action: Mouse pressed left at (329, 366)
Screenshot: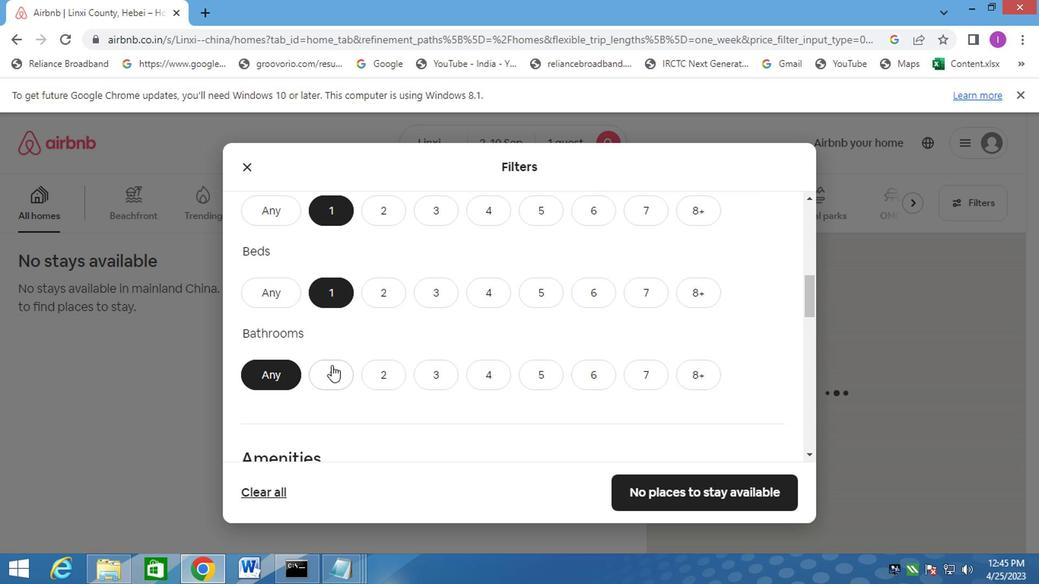
Action: Mouse moved to (412, 337)
Screenshot: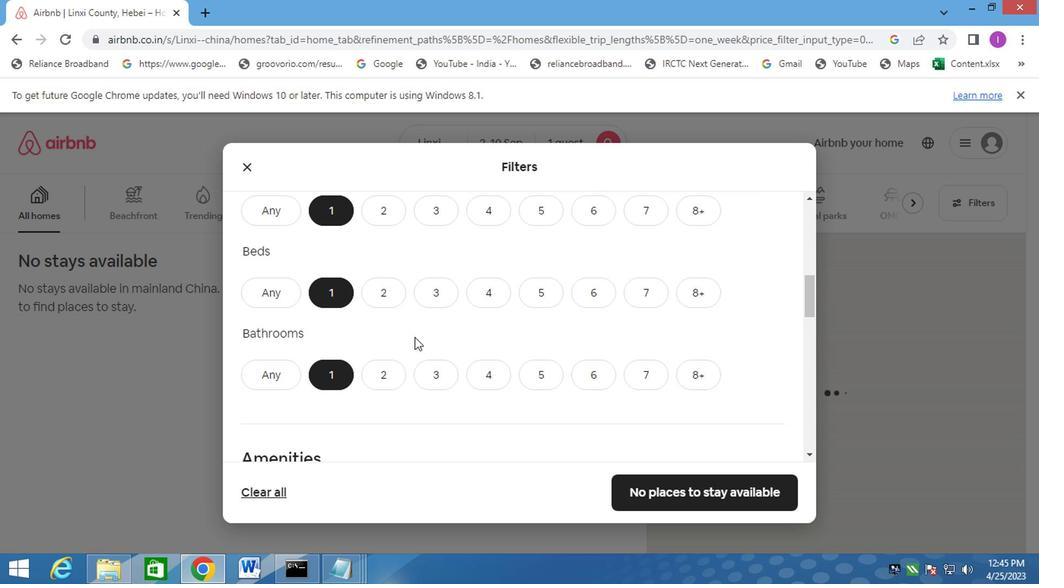 
Action: Mouse scrolled (412, 336) with delta (0, -1)
Screenshot: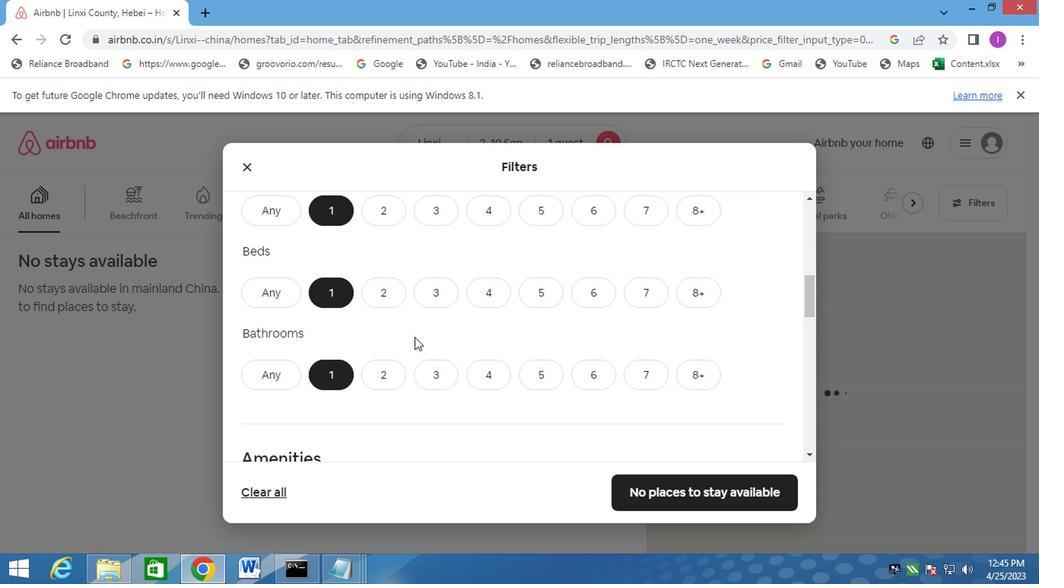 
Action: Mouse scrolled (412, 336) with delta (0, -1)
Screenshot: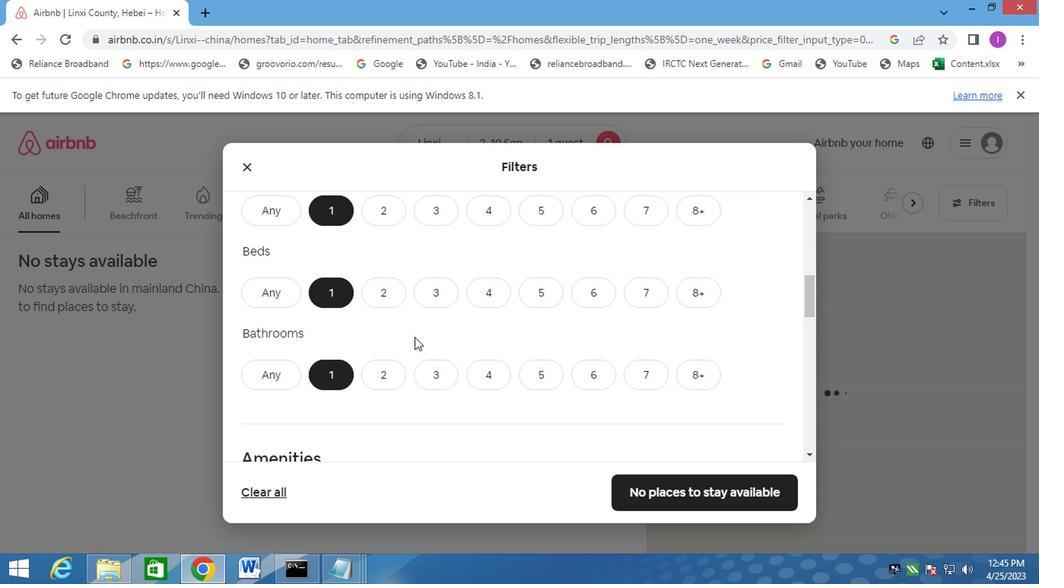 
Action: Mouse moved to (412, 337)
Screenshot: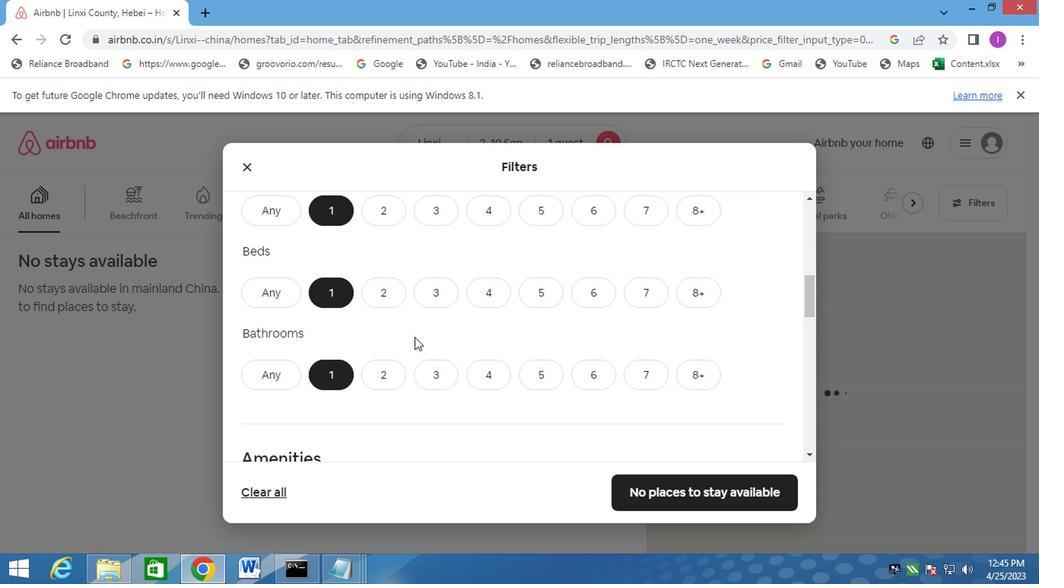 
Action: Mouse scrolled (412, 336) with delta (0, -1)
Screenshot: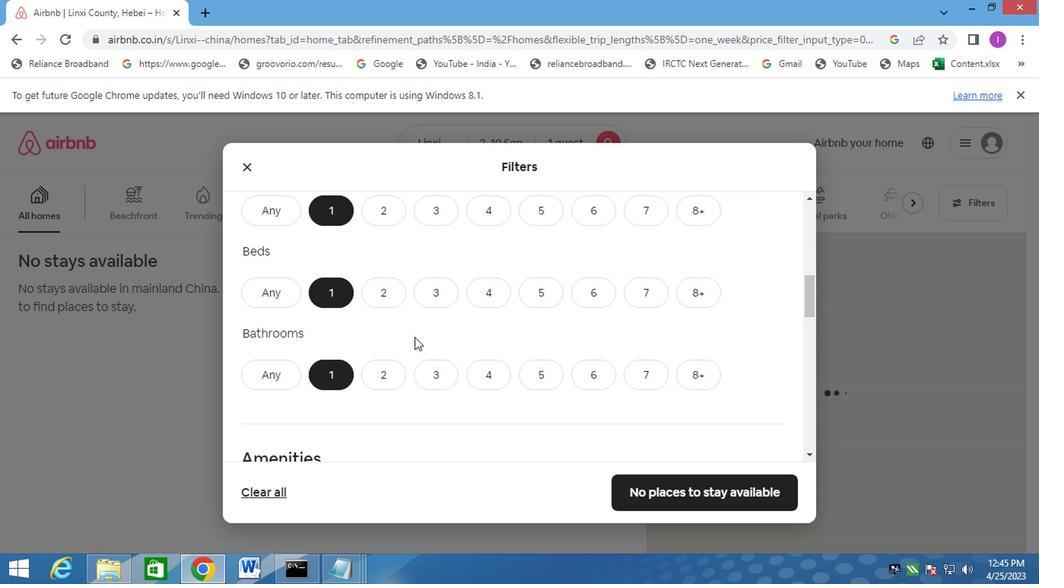 
Action: Mouse moved to (414, 338)
Screenshot: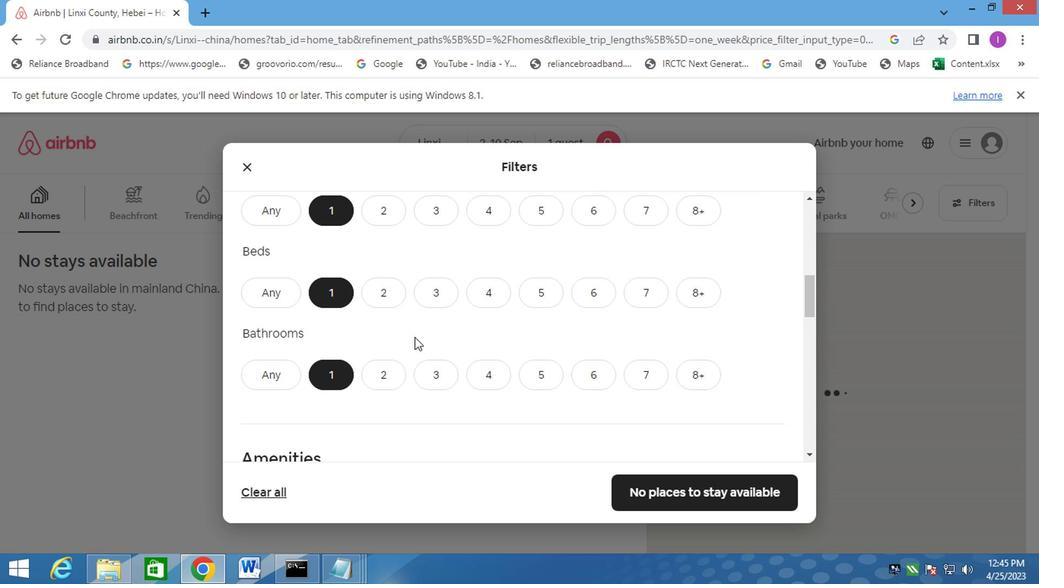 
Action: Mouse scrolled (414, 337) with delta (0, 0)
Screenshot: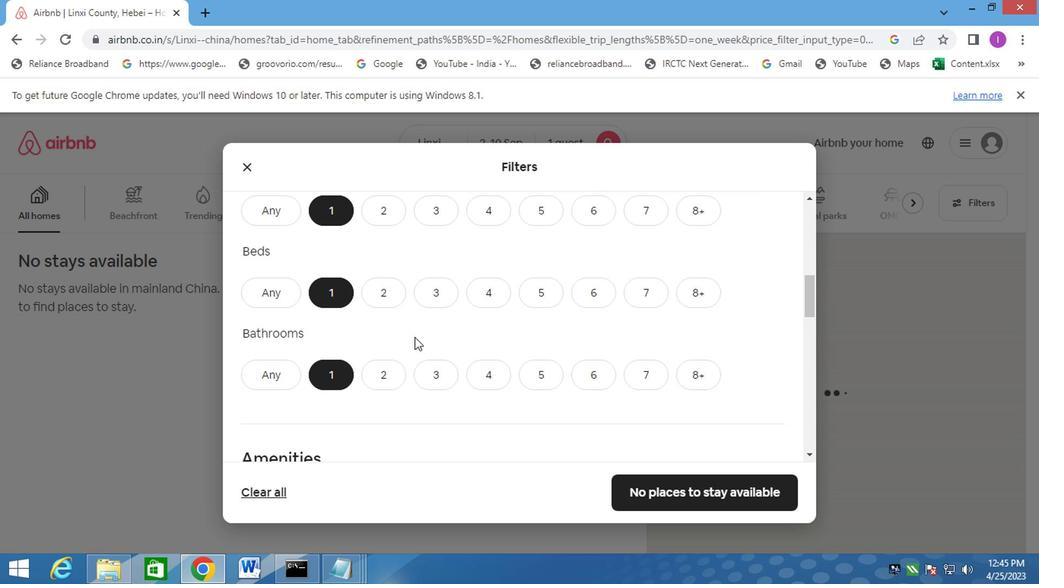 
Action: Mouse moved to (441, 355)
Screenshot: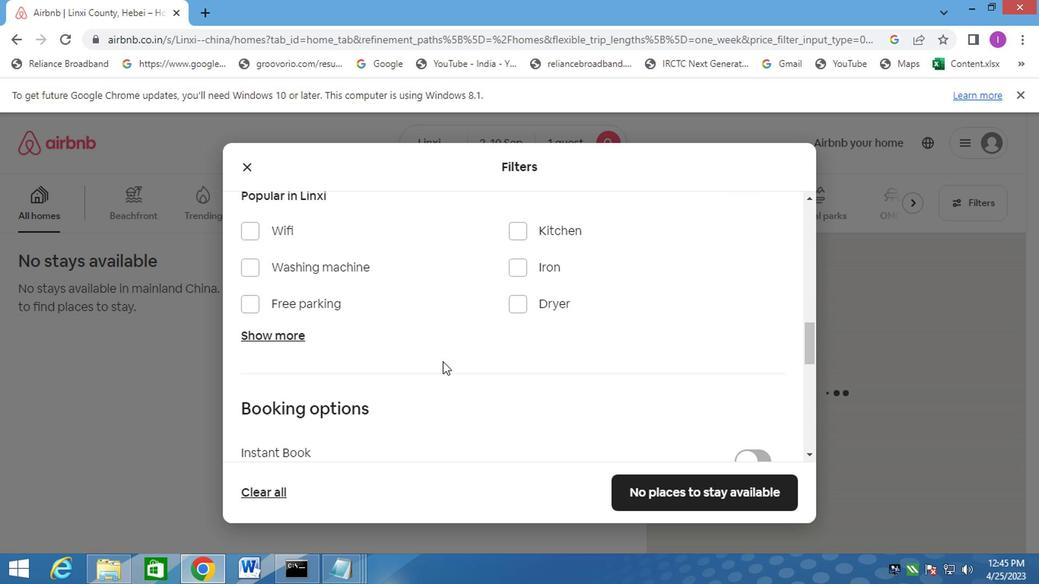 
Action: Mouse scrolled (441, 354) with delta (0, 0)
Screenshot: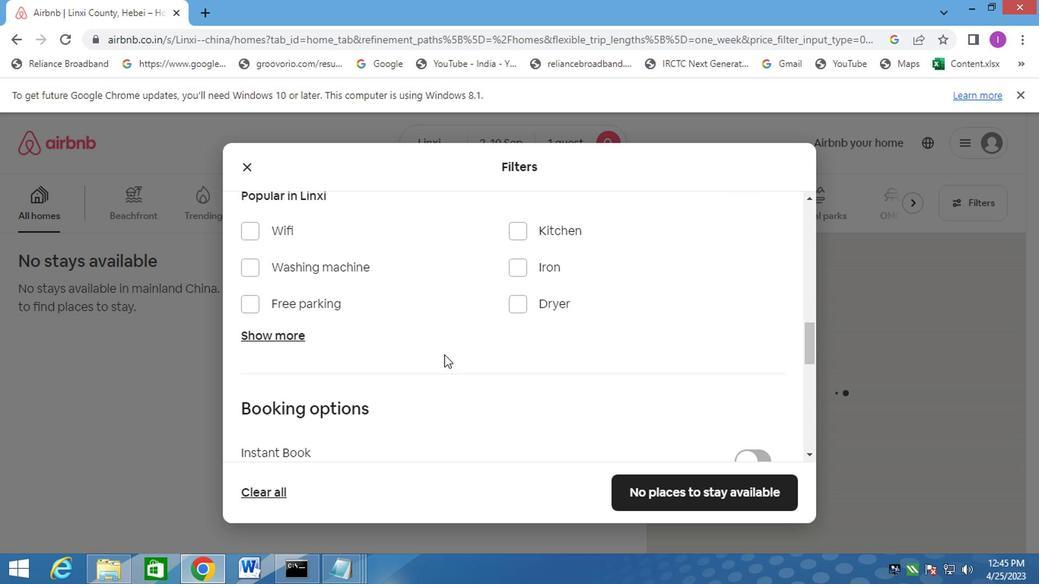 
Action: Mouse scrolled (441, 354) with delta (0, 0)
Screenshot: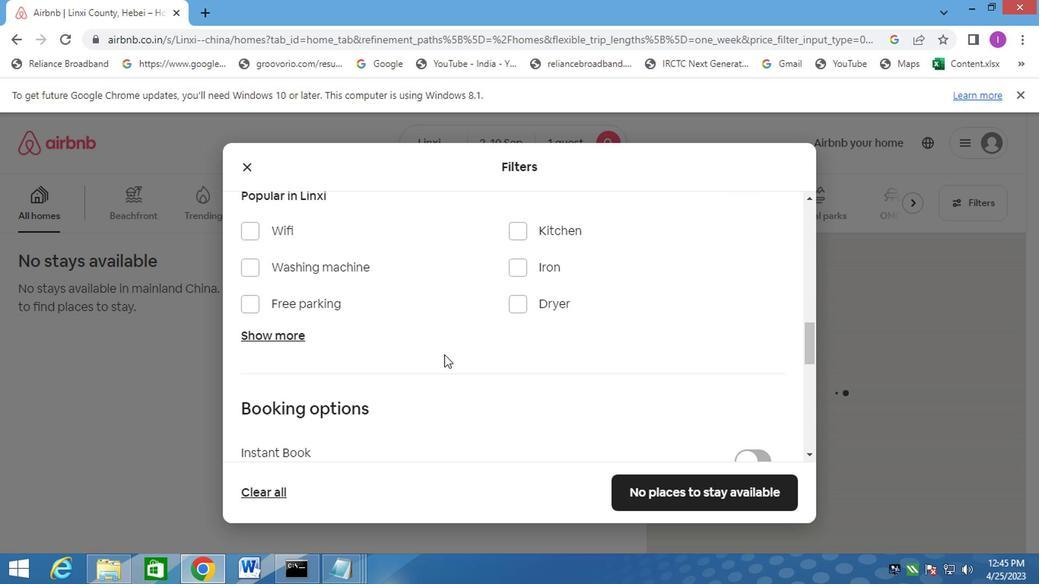 
Action: Mouse scrolled (441, 354) with delta (0, 0)
Screenshot: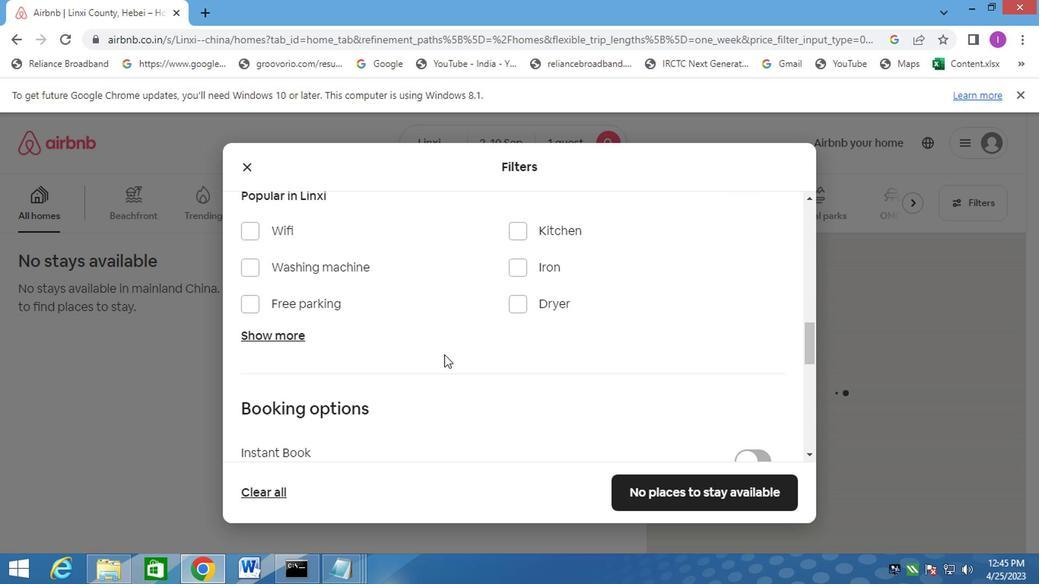 
Action: Mouse scrolled (441, 354) with delta (0, 0)
Screenshot: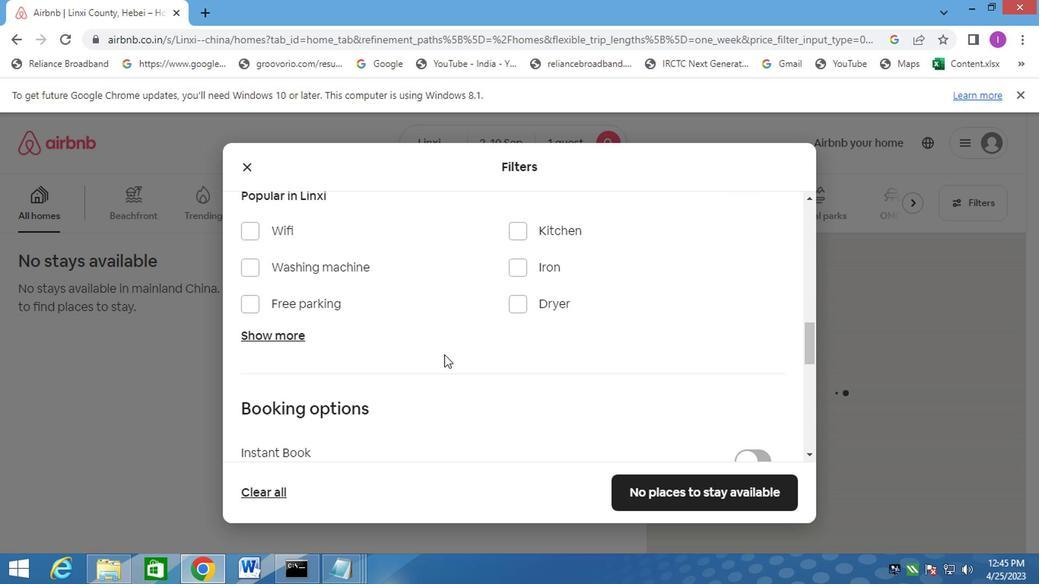 
Action: Mouse moved to (749, 214)
Screenshot: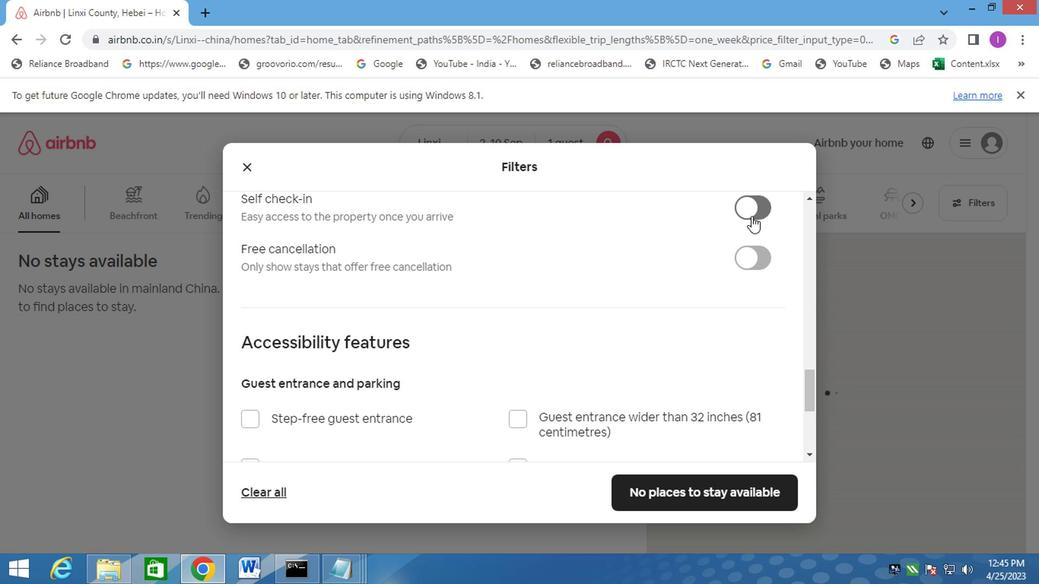 
Action: Mouse pressed left at (749, 214)
Screenshot: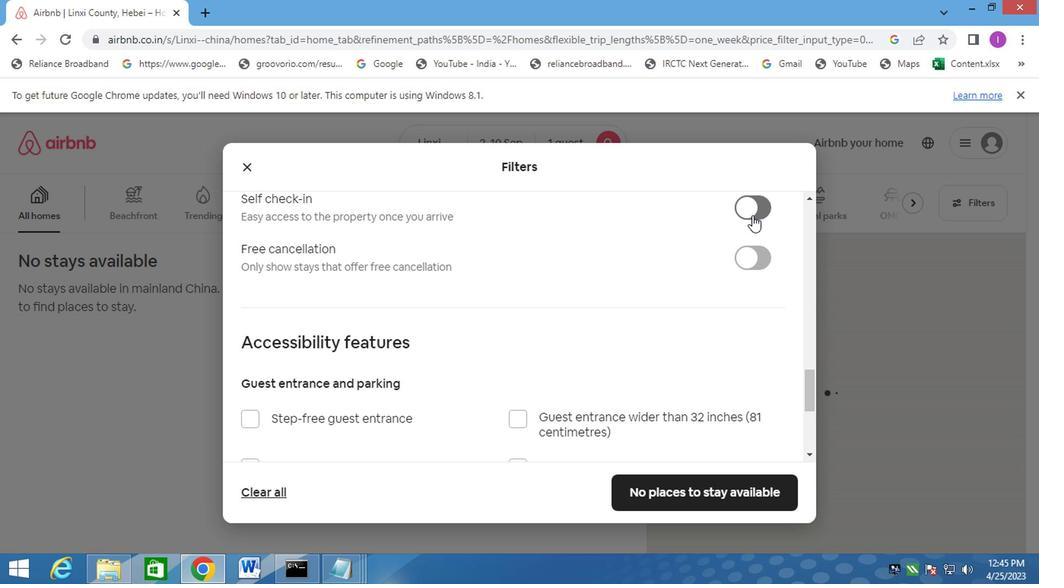 
Action: Mouse moved to (445, 334)
Screenshot: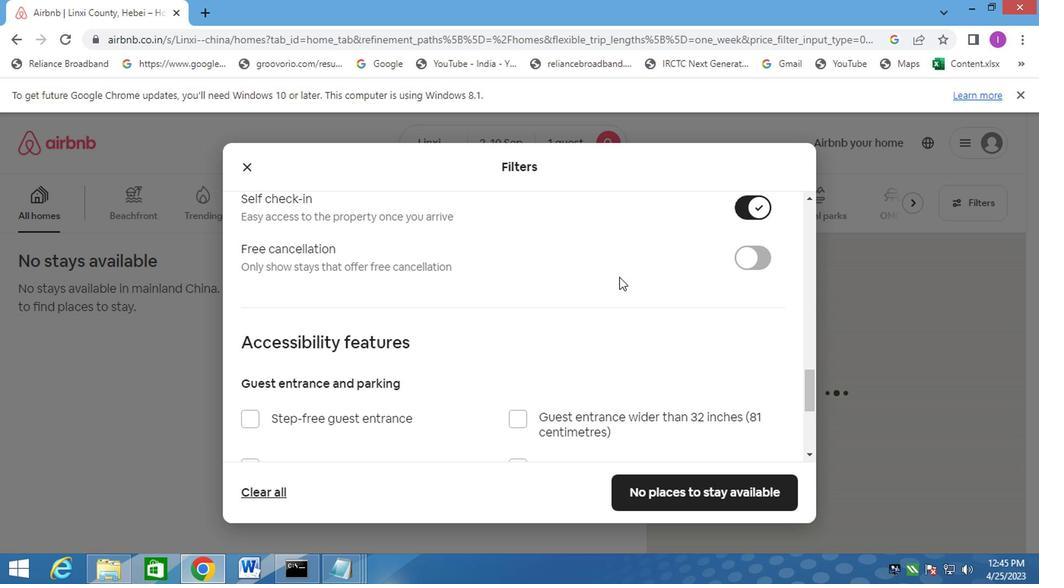 
Action: Mouse scrolled (445, 333) with delta (0, -1)
Screenshot: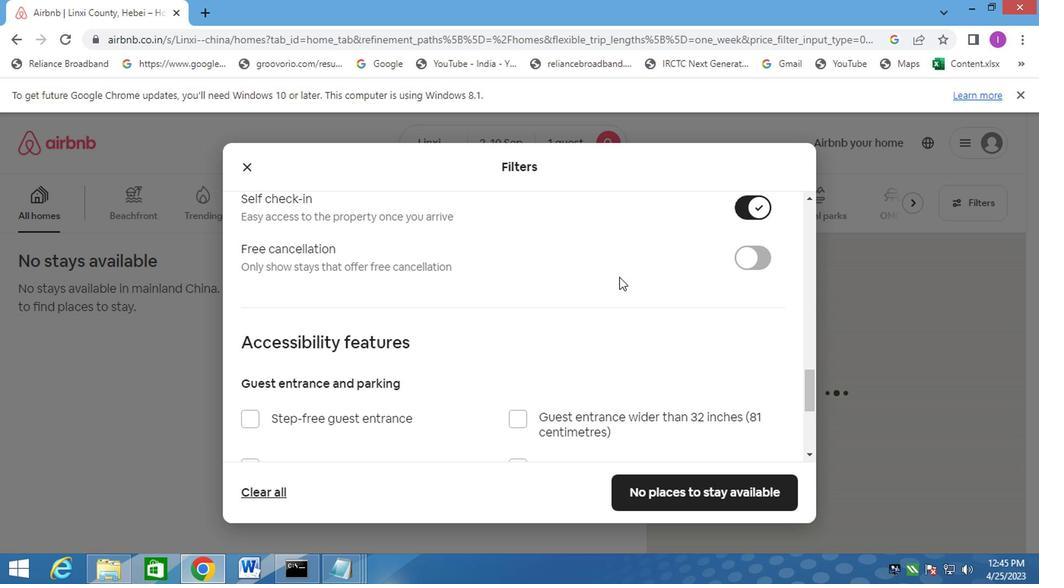 
Action: Mouse moved to (438, 360)
Screenshot: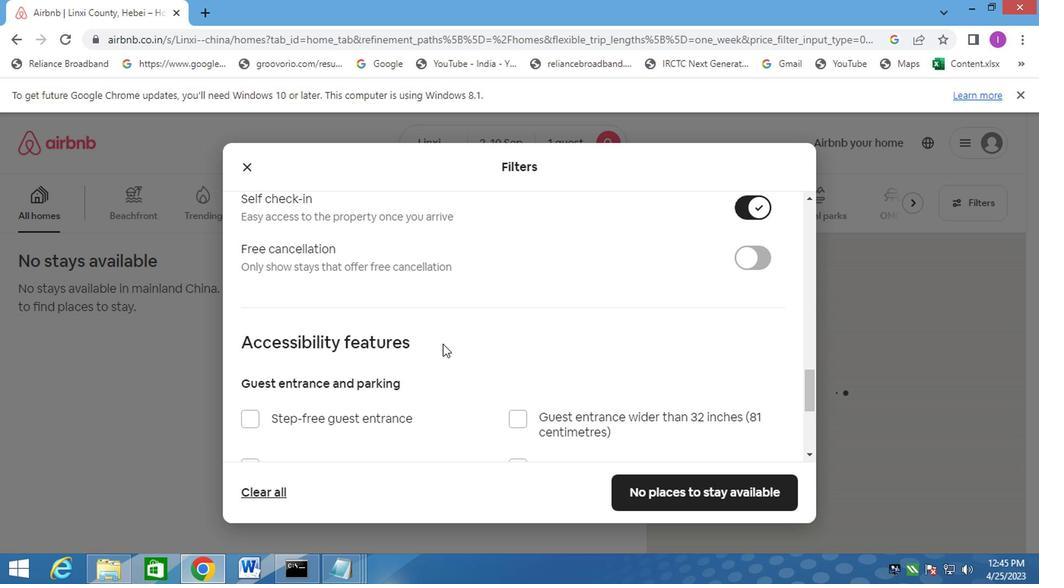 
Action: Mouse scrolled (438, 360) with delta (0, 0)
Screenshot: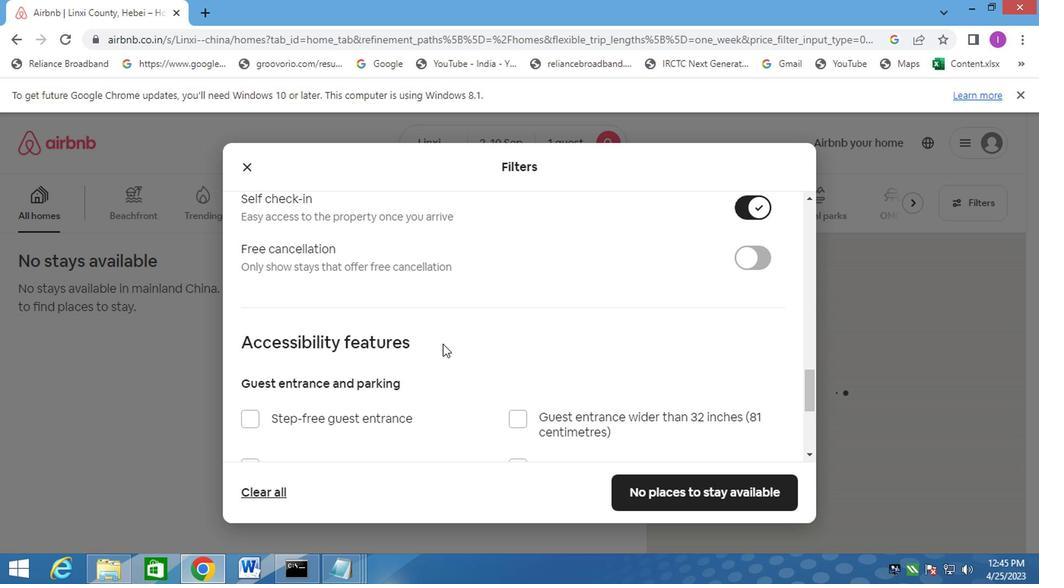
Action: Mouse moved to (438, 363)
Screenshot: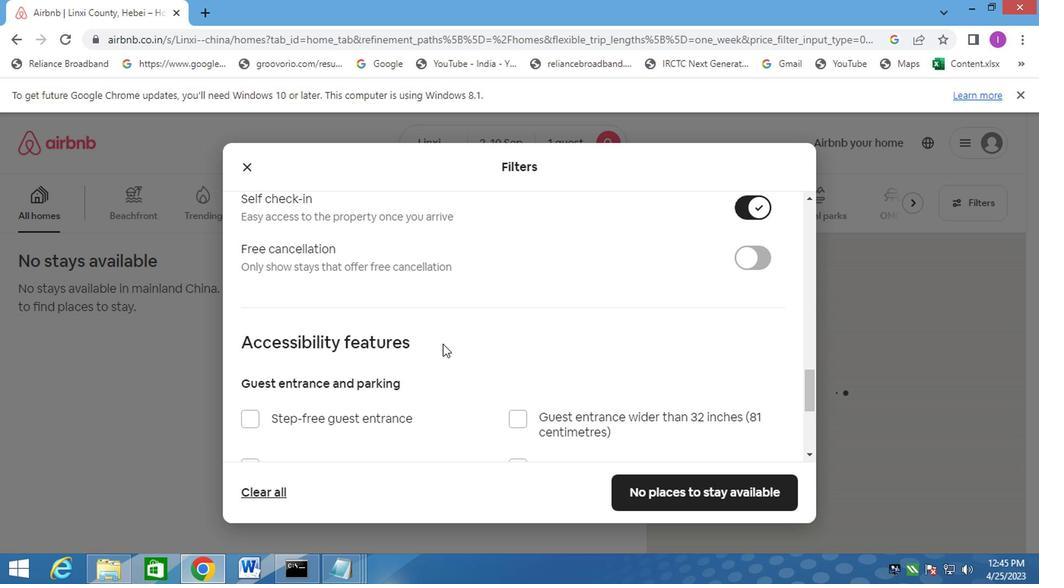
Action: Mouse scrolled (438, 363) with delta (0, 0)
Screenshot: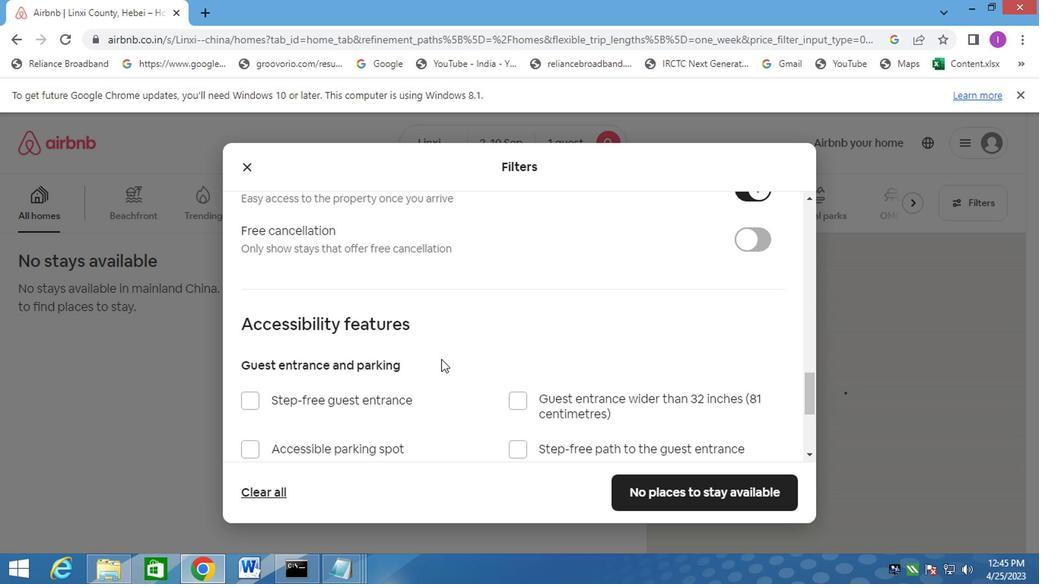 
Action: Mouse scrolled (438, 363) with delta (0, 0)
Screenshot: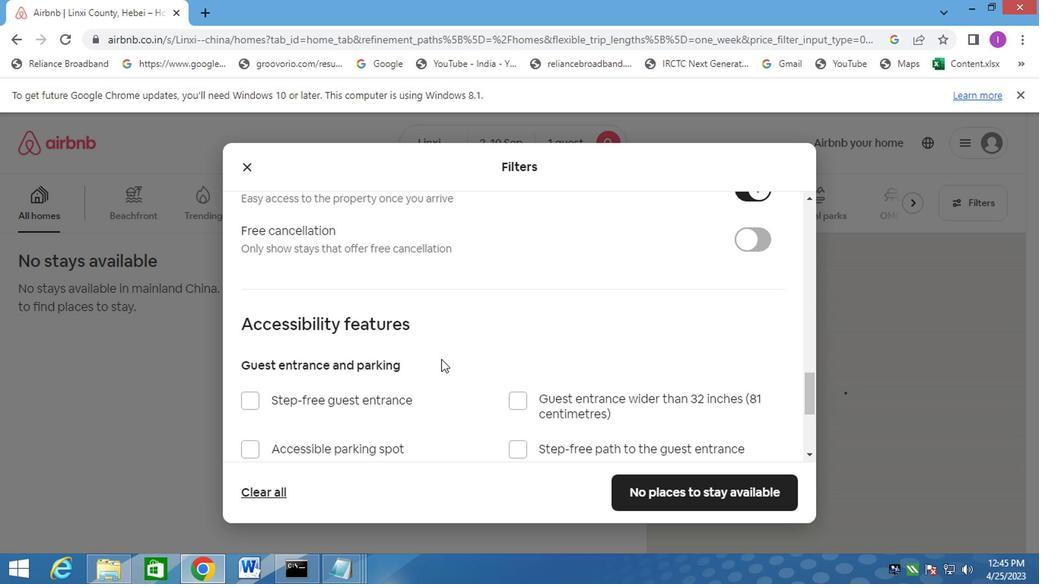 
Action: Mouse scrolled (438, 363) with delta (0, 0)
Screenshot: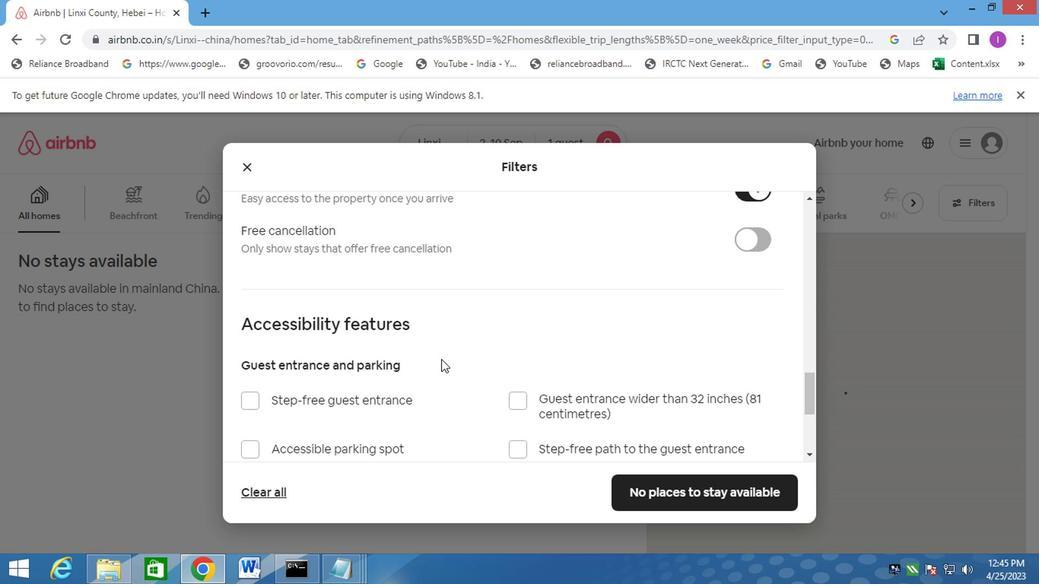 
Action: Mouse moved to (459, 357)
Screenshot: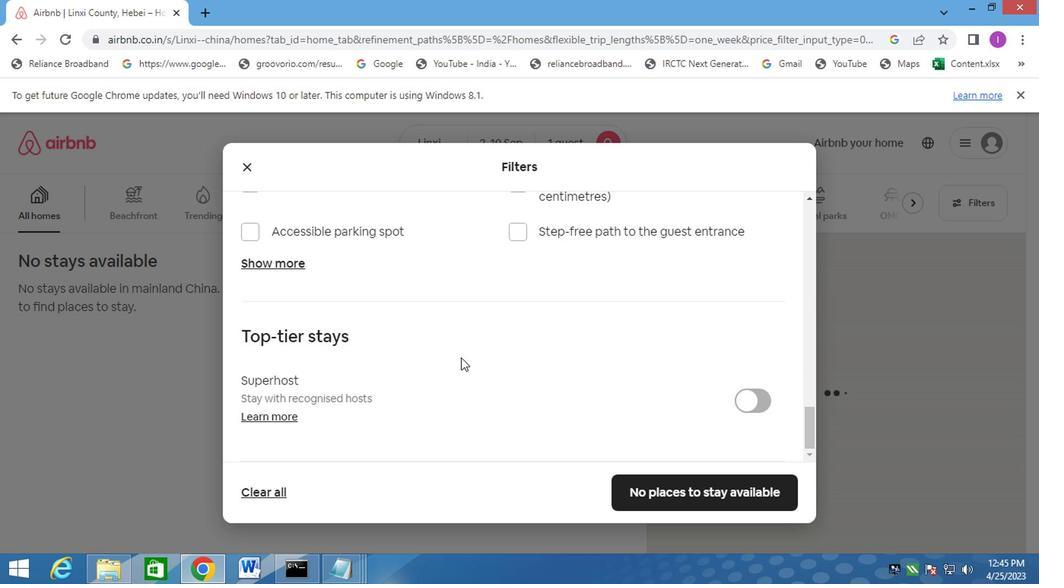 
Action: Mouse scrolled (459, 356) with delta (0, -1)
Screenshot: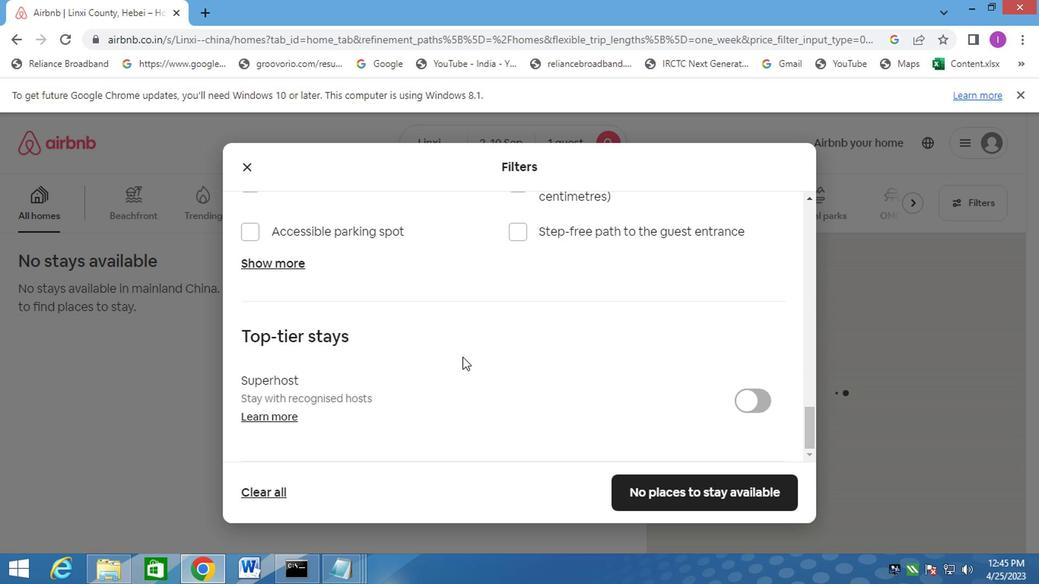 
Action: Mouse scrolled (459, 356) with delta (0, -1)
Screenshot: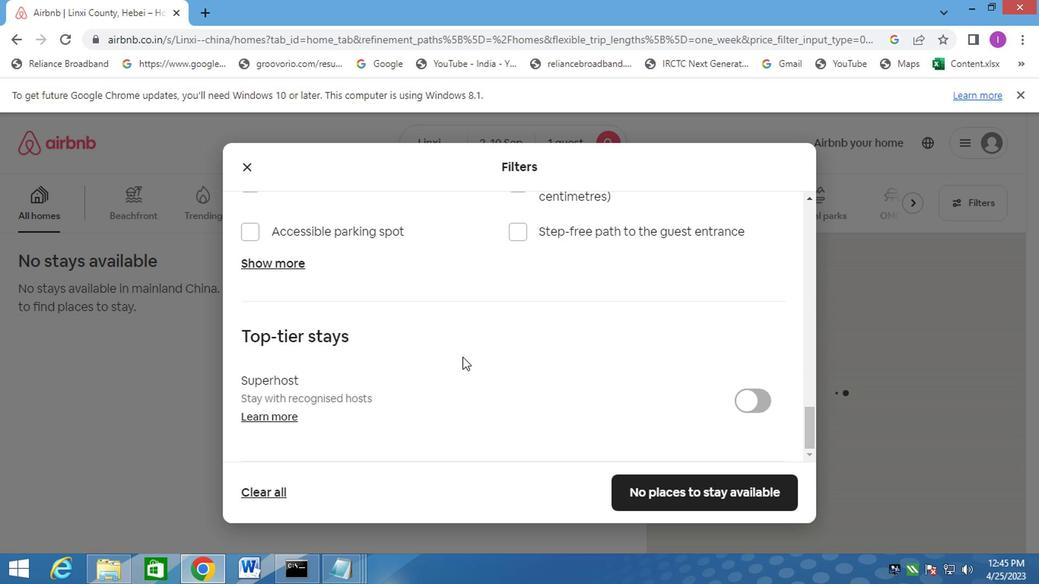 
Action: Mouse scrolled (459, 356) with delta (0, -1)
Screenshot: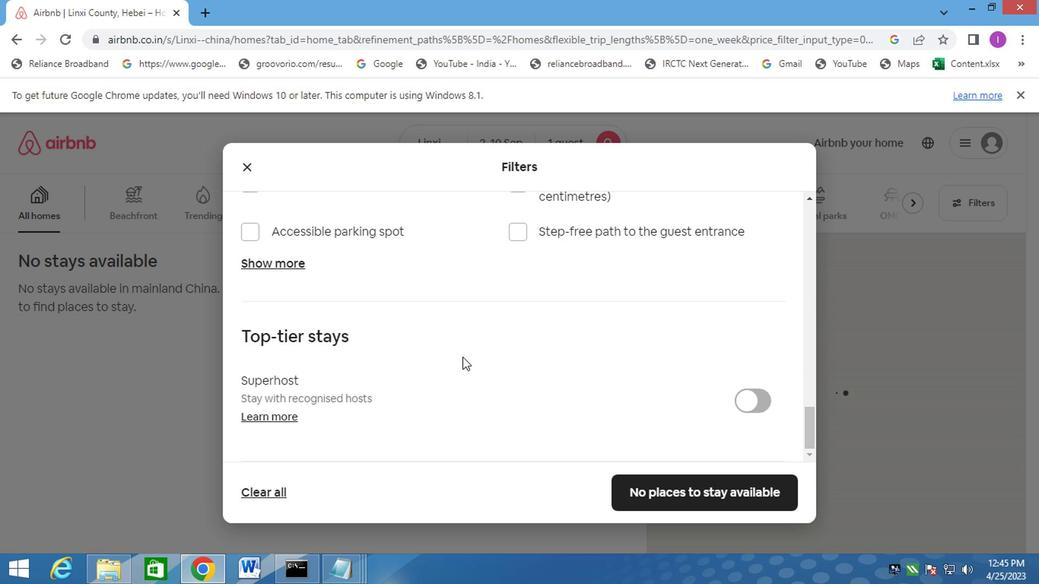
Action: Mouse moved to (459, 357)
Screenshot: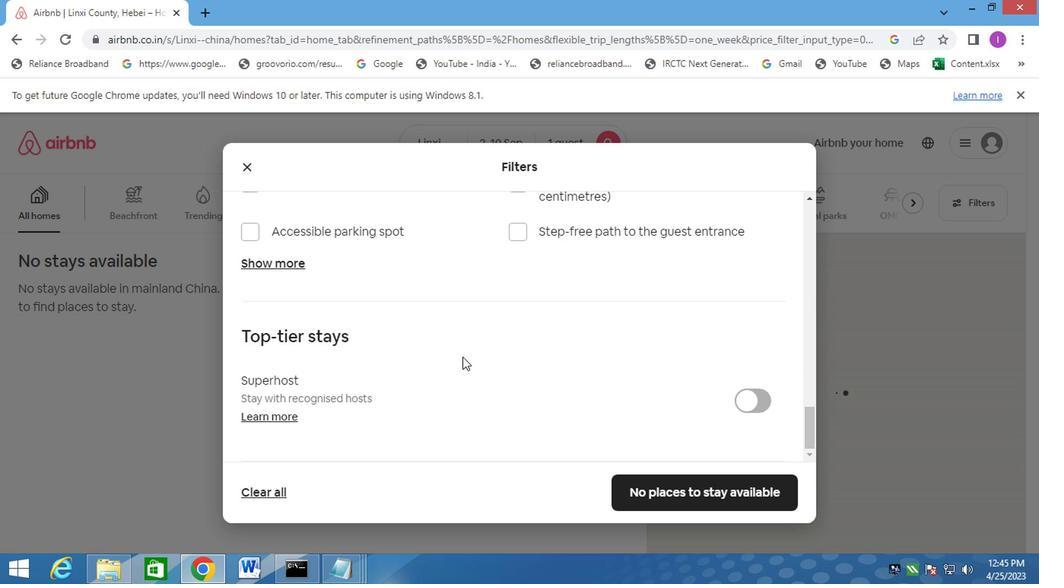 
Action: Mouse scrolled (459, 356) with delta (0, -1)
Screenshot: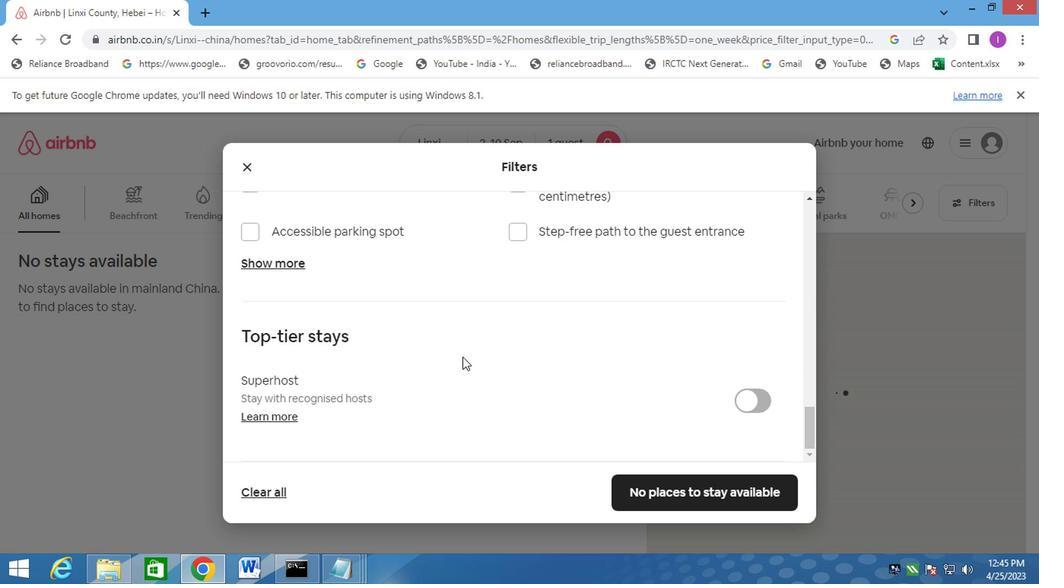 
Action: Mouse moved to (464, 356)
Screenshot: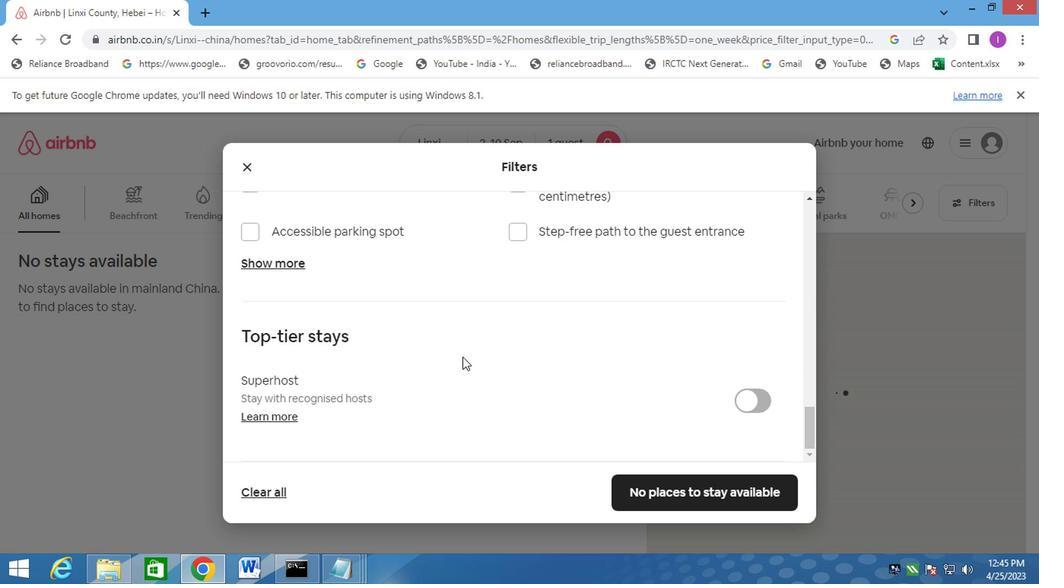 
Action: Mouse scrolled (464, 356) with delta (0, 0)
Screenshot: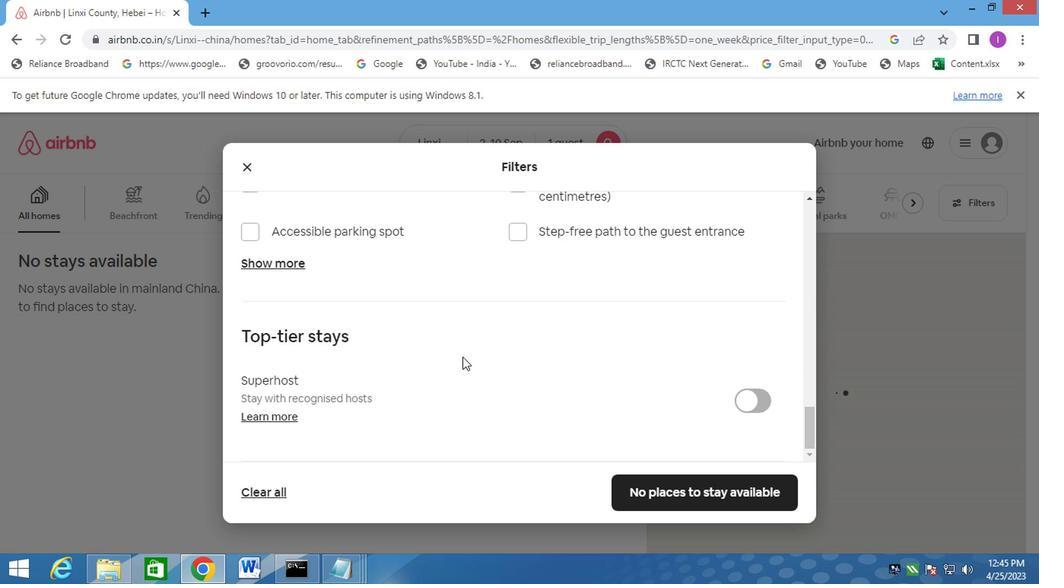 
Action: Mouse moved to (470, 354)
Screenshot: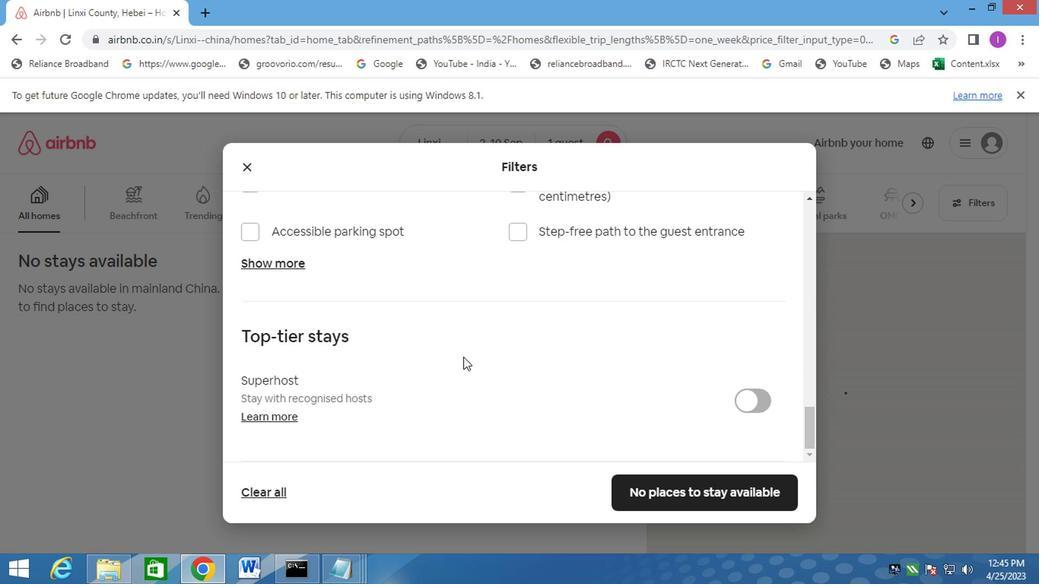 
Action: Mouse scrolled (470, 354) with delta (0, 0)
Screenshot: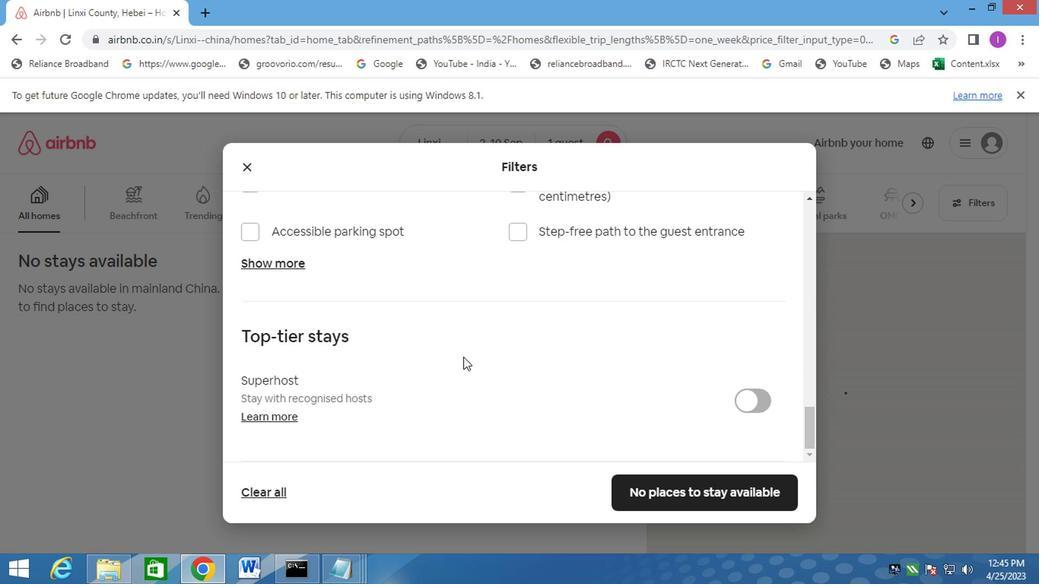 
Action: Mouse moved to (681, 498)
Screenshot: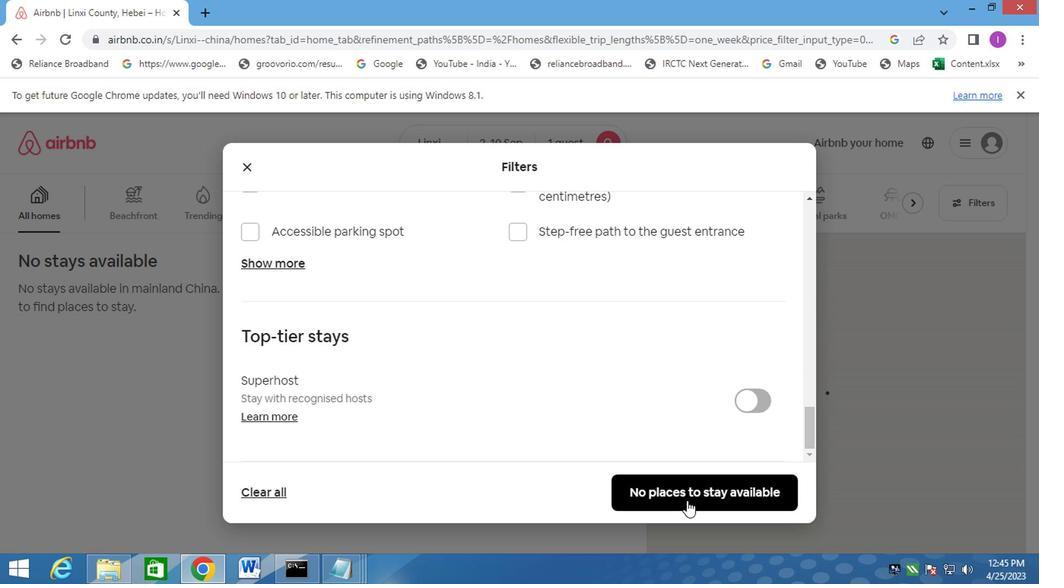 
Action: Mouse pressed left at (681, 498)
Screenshot: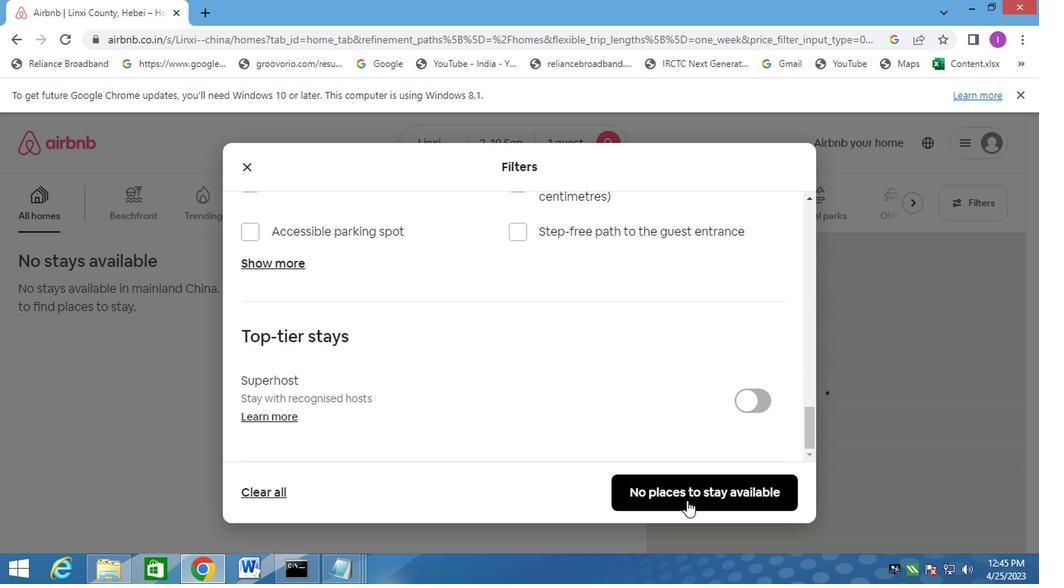 
Action: Mouse moved to (708, 492)
Screenshot: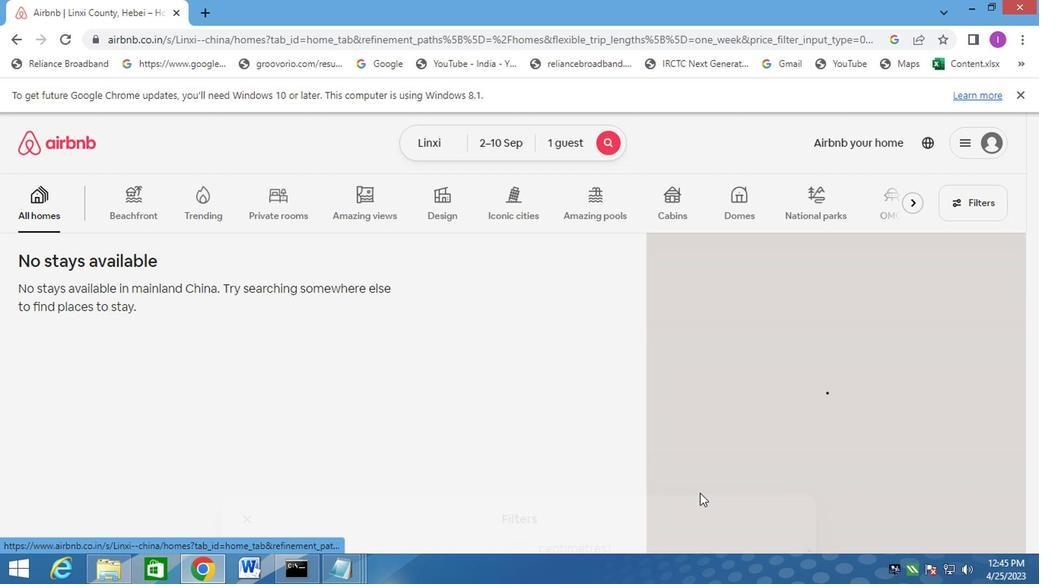 
